 Task: Add a signature Levi Robinson containing Best wishes for a happy National Breast Cancer Awareness Month, Levi Robinson to email address softage.3@softage.net and add a folder Inquiries
Action: Mouse moved to (84, 116)
Screenshot: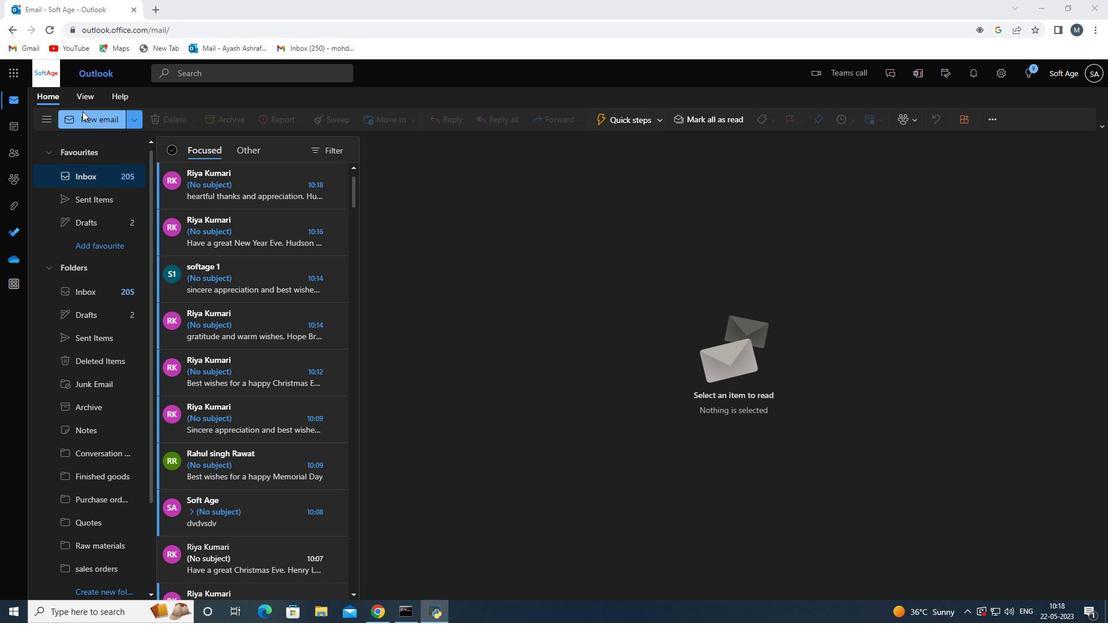 
Action: Mouse pressed left at (84, 116)
Screenshot: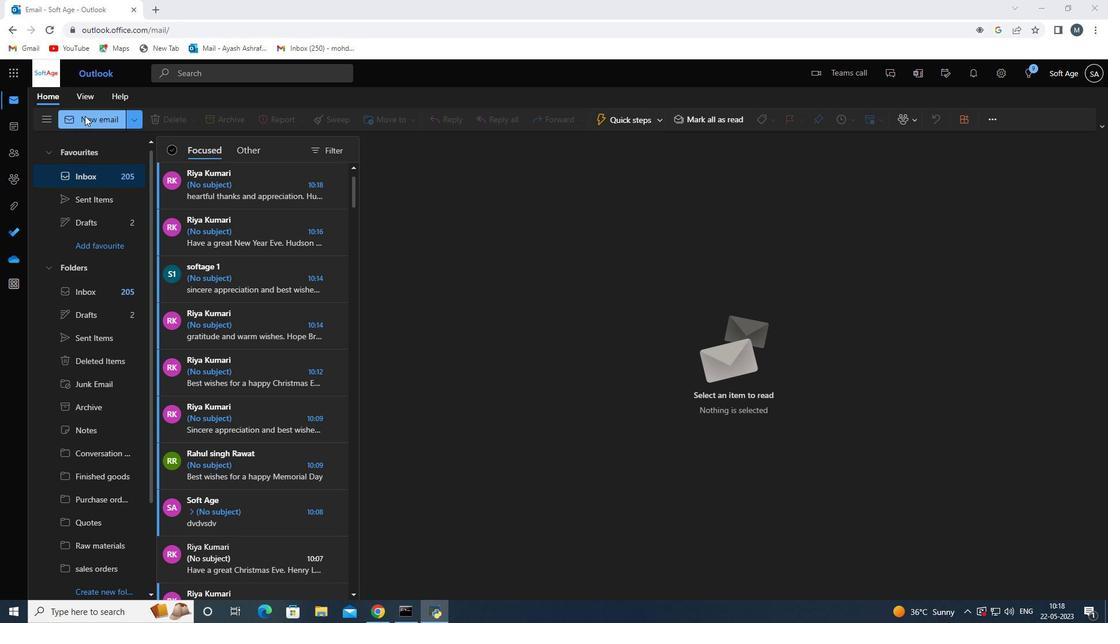 
Action: Mouse moved to (785, 120)
Screenshot: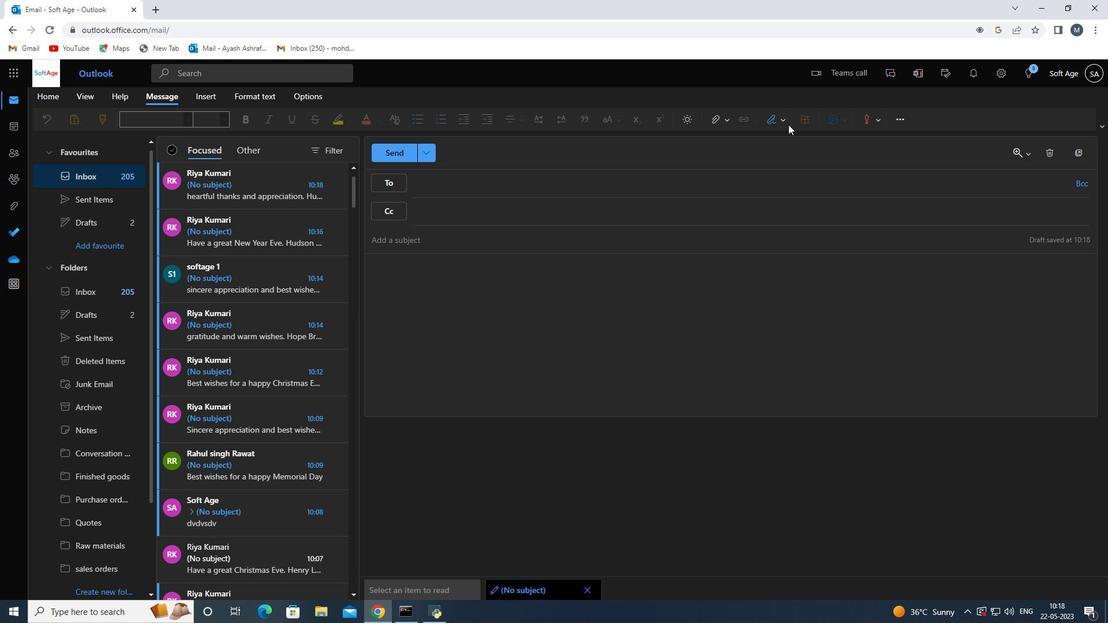 
Action: Mouse pressed left at (785, 120)
Screenshot: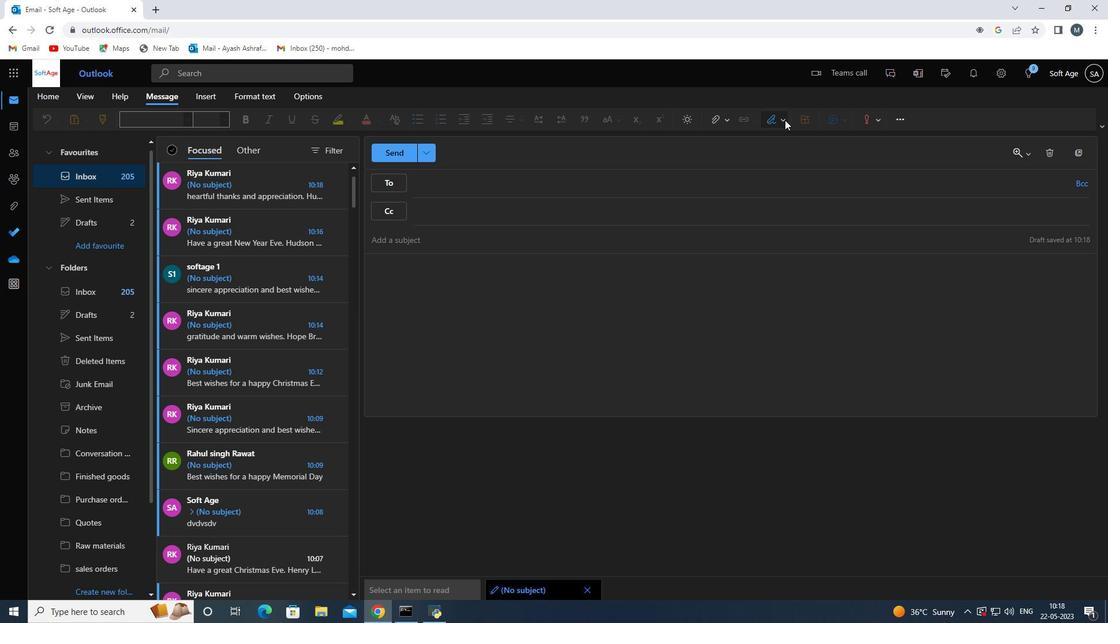 
Action: Mouse moved to (761, 167)
Screenshot: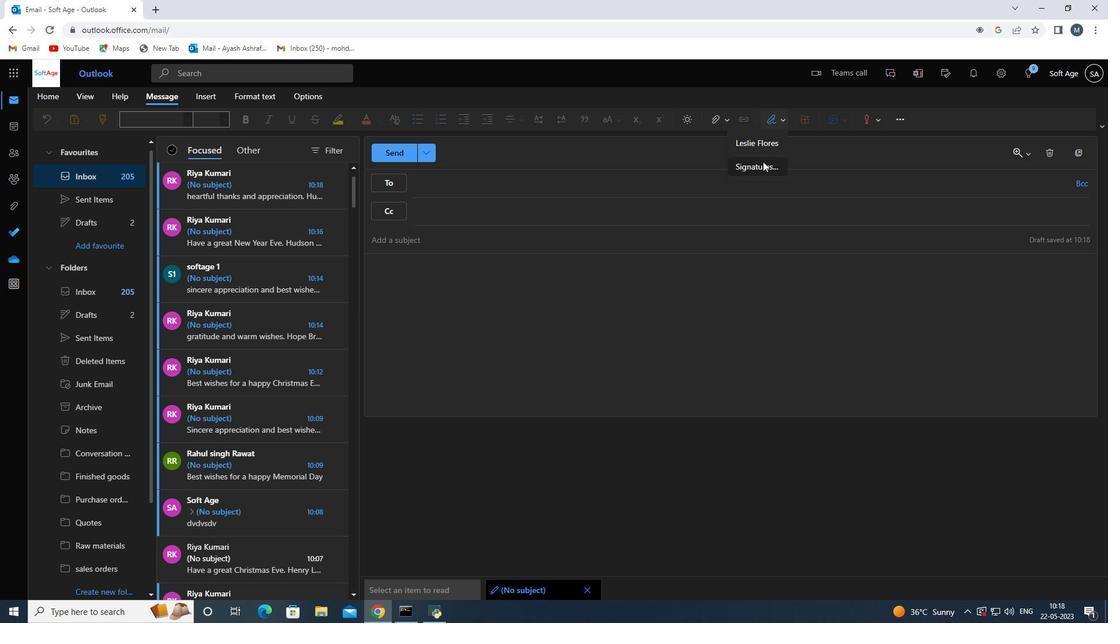 
Action: Mouse pressed left at (761, 167)
Screenshot: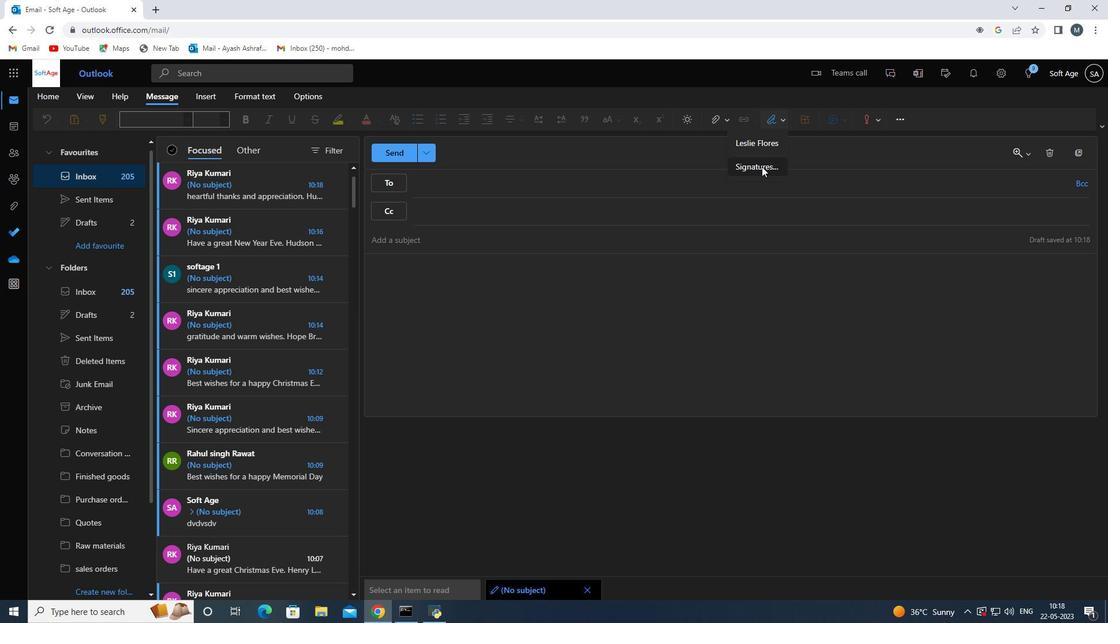 
Action: Mouse moved to (776, 212)
Screenshot: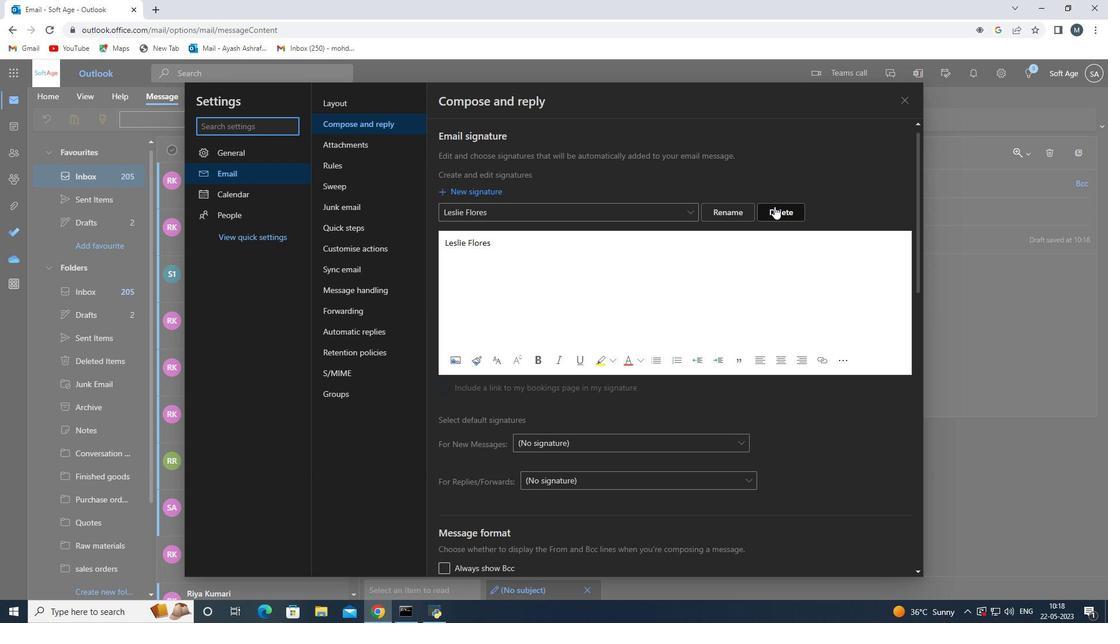 
Action: Mouse pressed left at (776, 212)
Screenshot: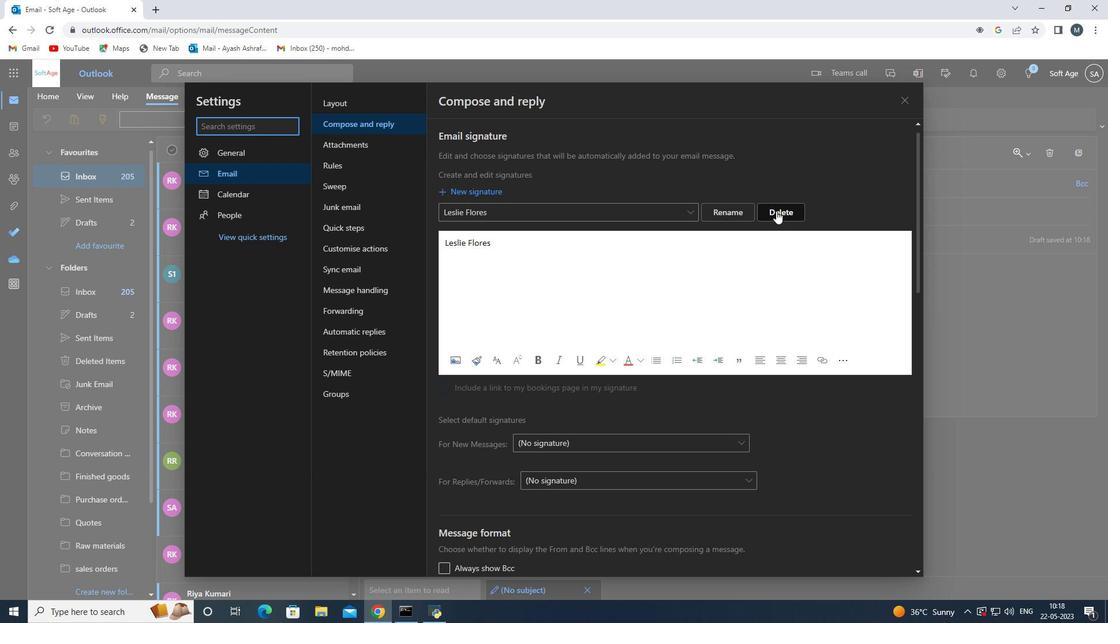 
Action: Mouse moved to (584, 218)
Screenshot: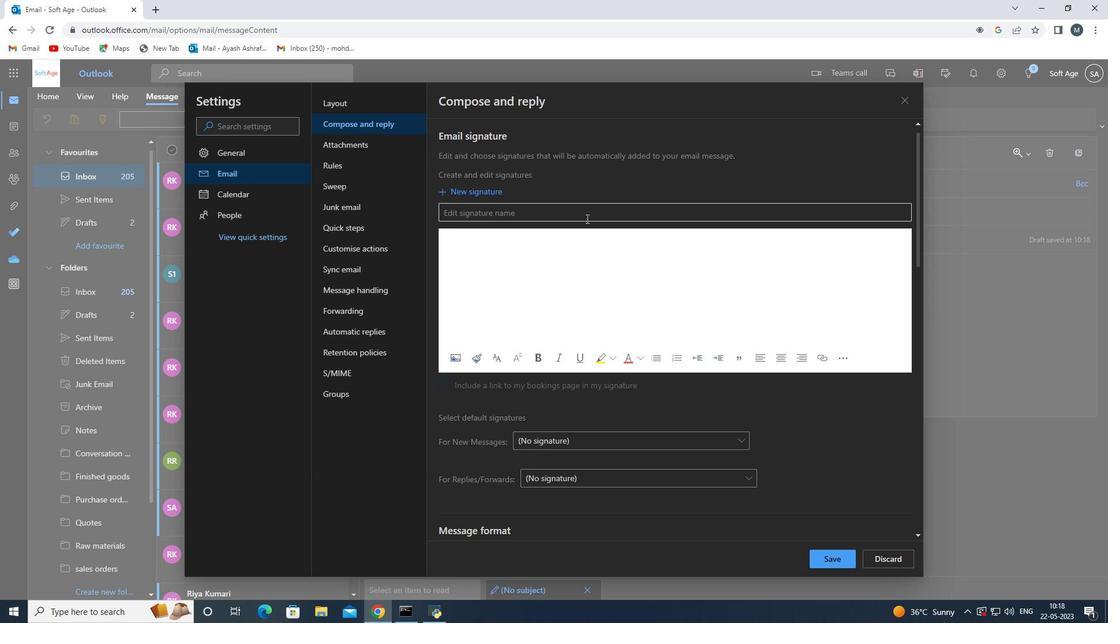 
Action: Mouse pressed left at (584, 218)
Screenshot: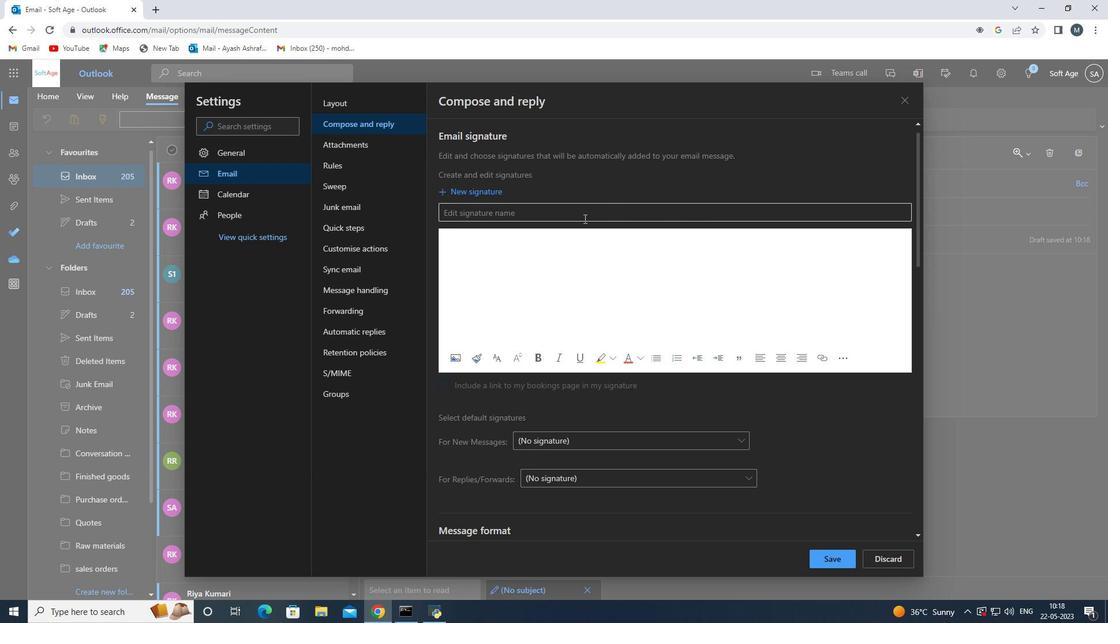 
Action: Mouse moved to (577, 219)
Screenshot: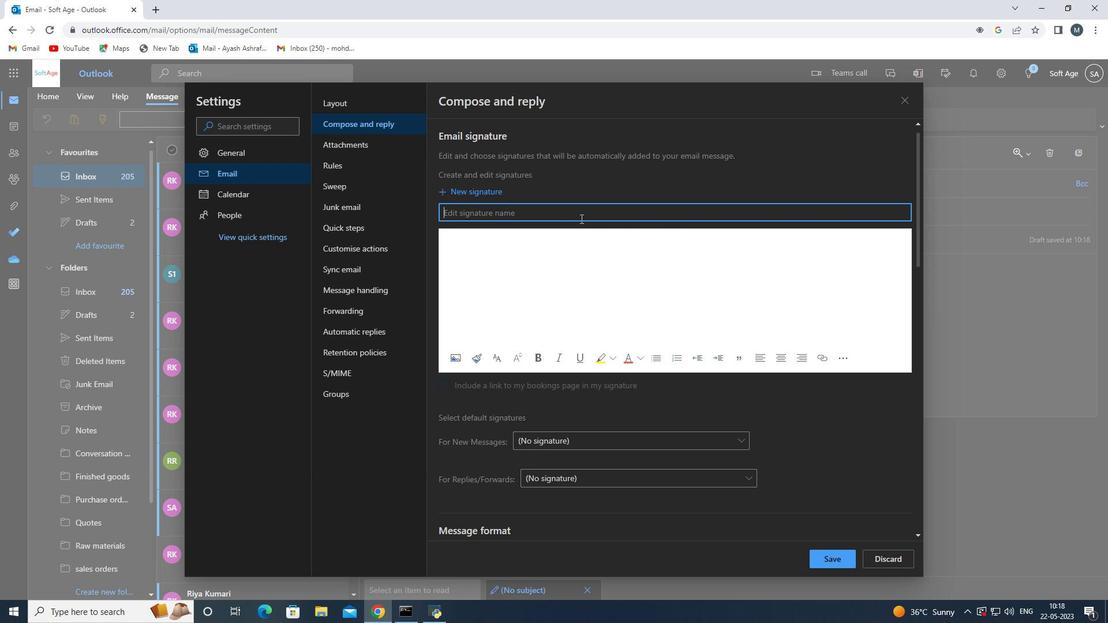 
Action: Key pressed <Key.shift>Levi<Key.space><Key.shift>Robinson<Key.space>
Screenshot: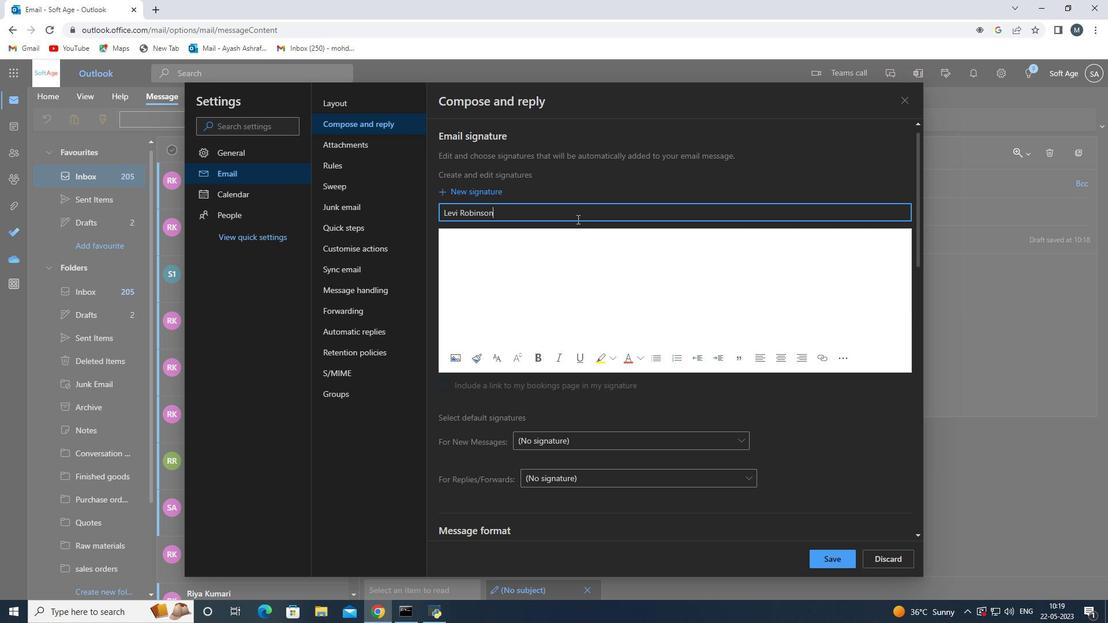
Action: Mouse moved to (512, 254)
Screenshot: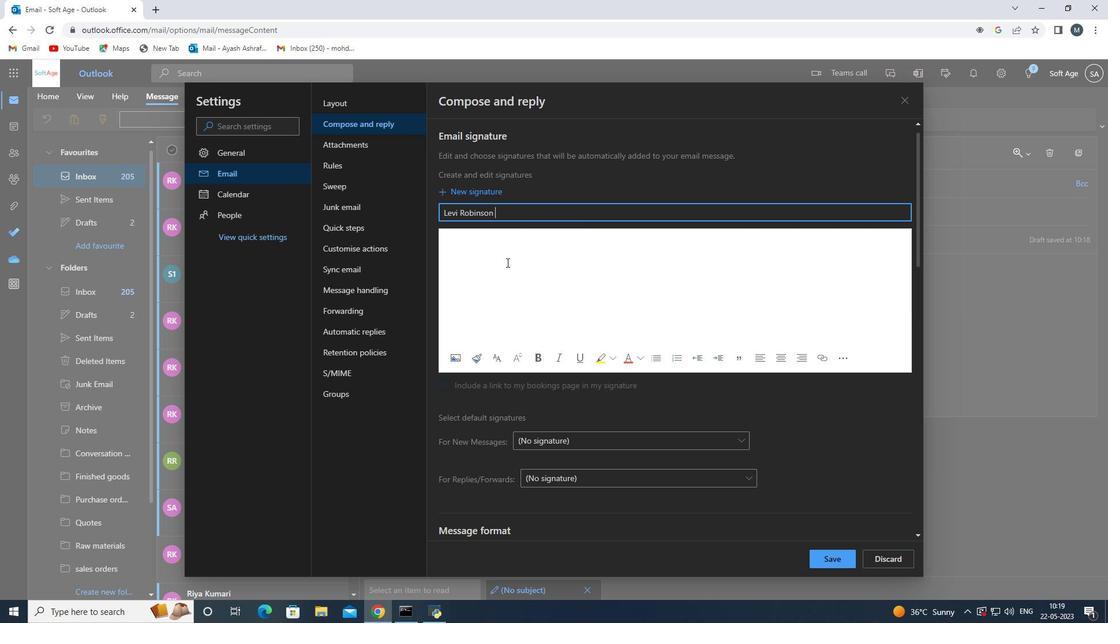 
Action: Mouse pressed left at (512, 254)
Screenshot: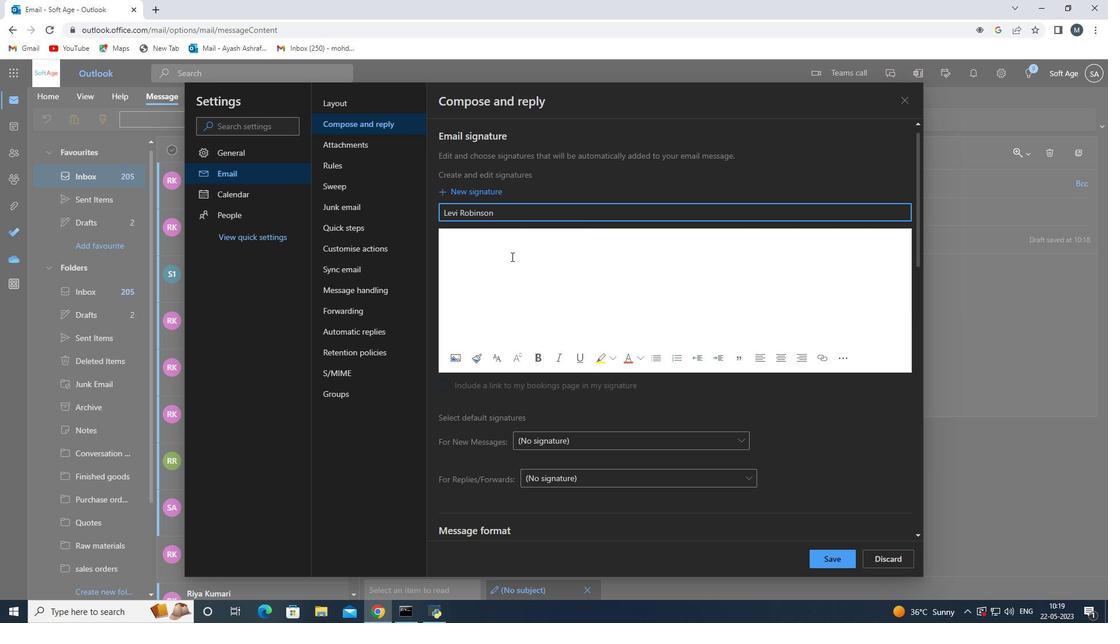 
Action: Key pressed <Key.shift>Levi<Key.space><Key.shift>robinson<Key.space>
Screenshot: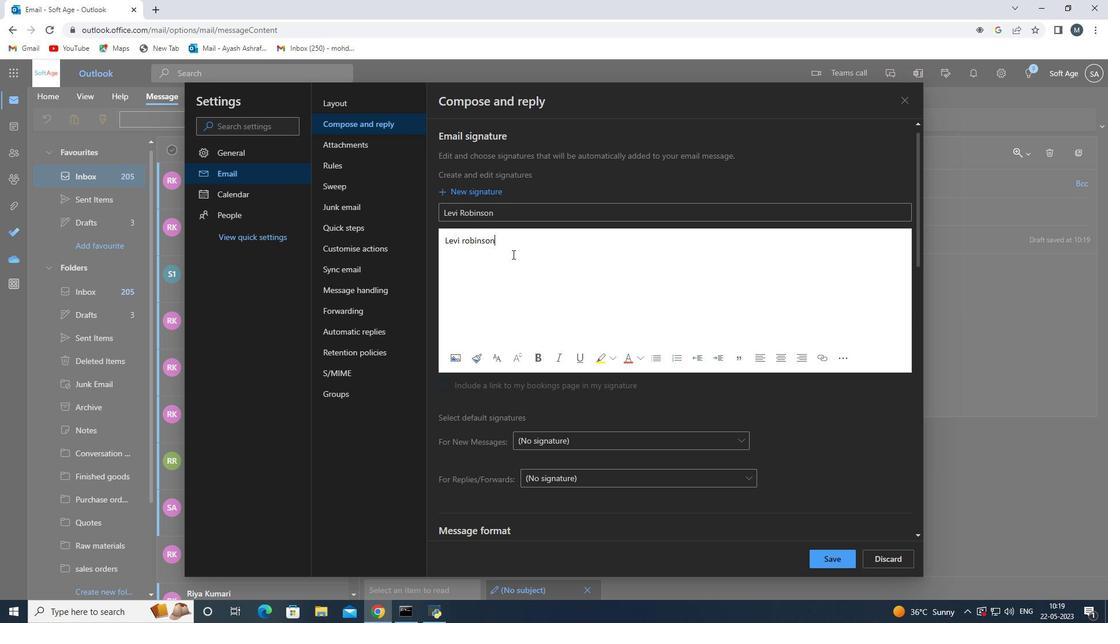 
Action: Mouse moved to (464, 243)
Screenshot: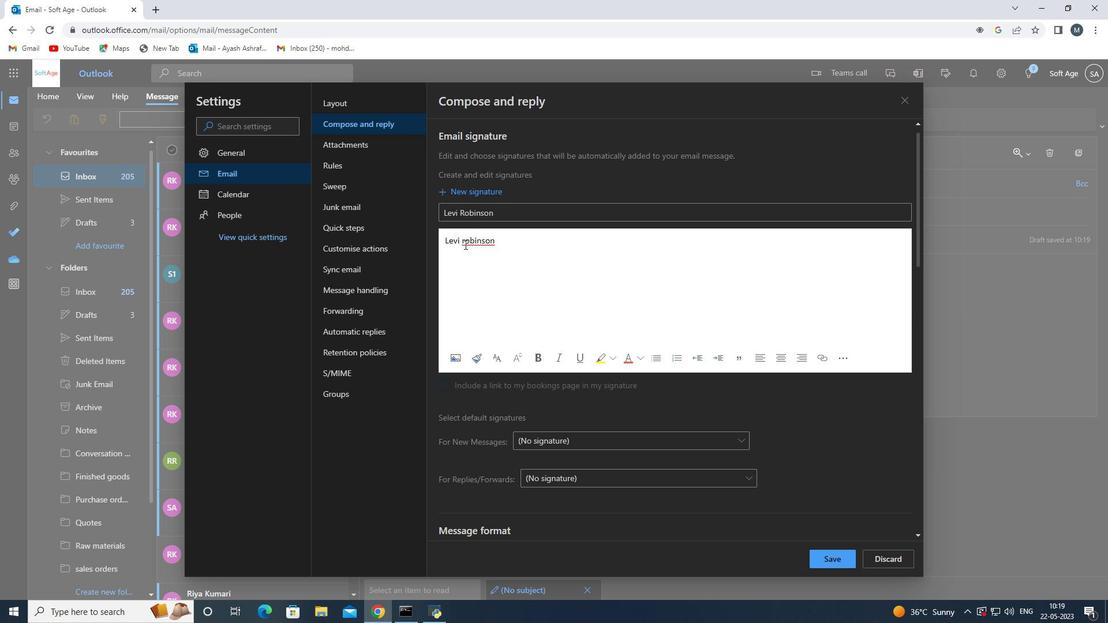 
Action: Mouse pressed left at (464, 243)
Screenshot: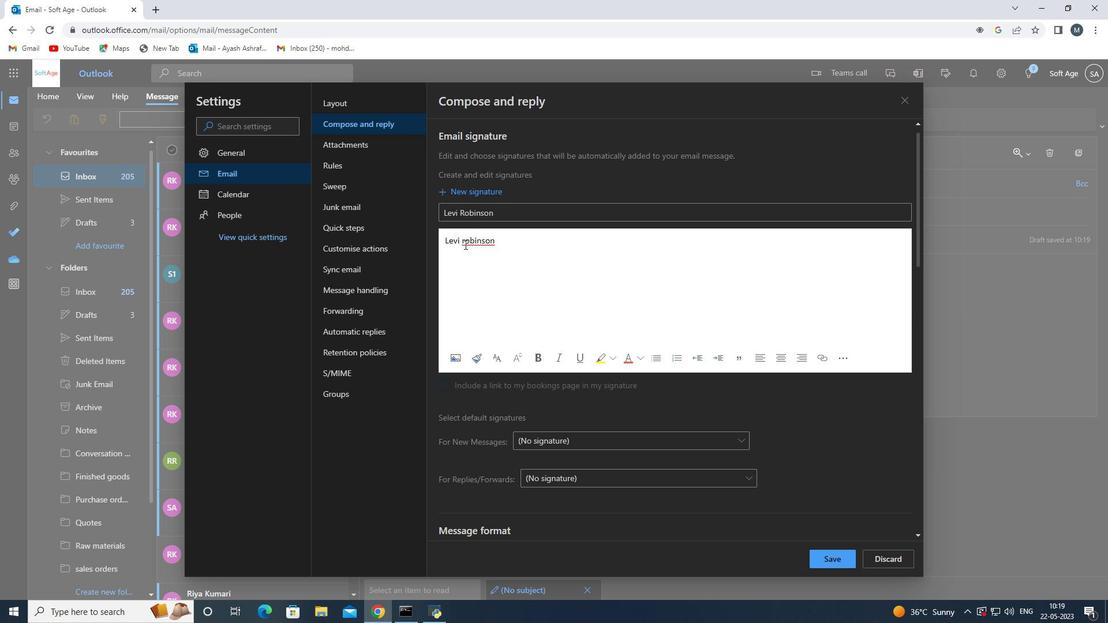 
Action: Mouse moved to (467, 243)
Screenshot: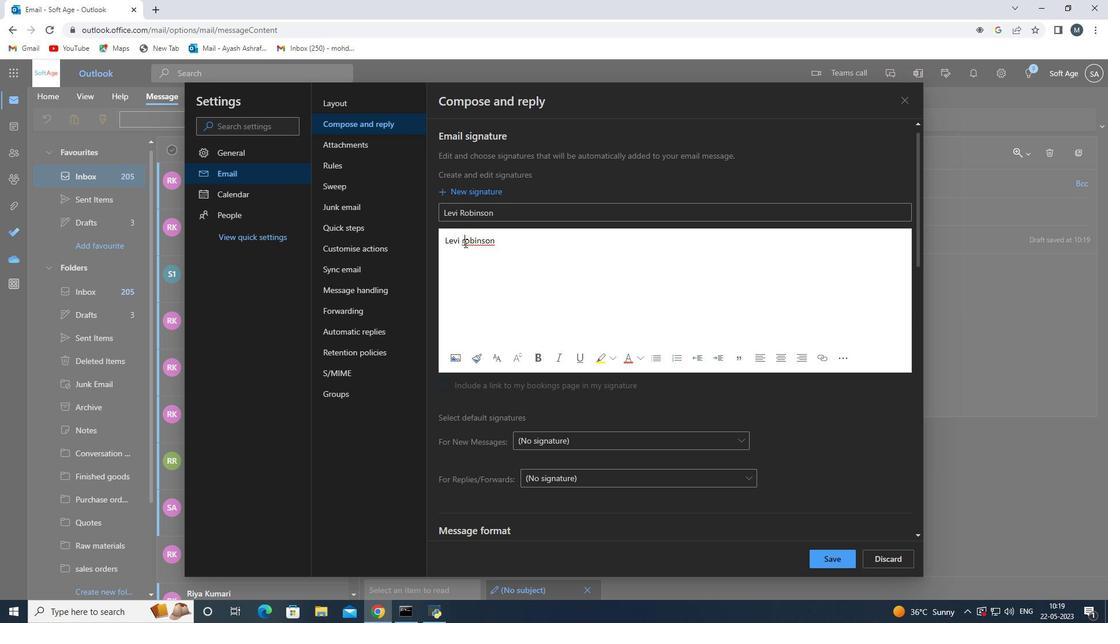 
Action: Key pressed <Key.backspace><Key.shift>R
Screenshot: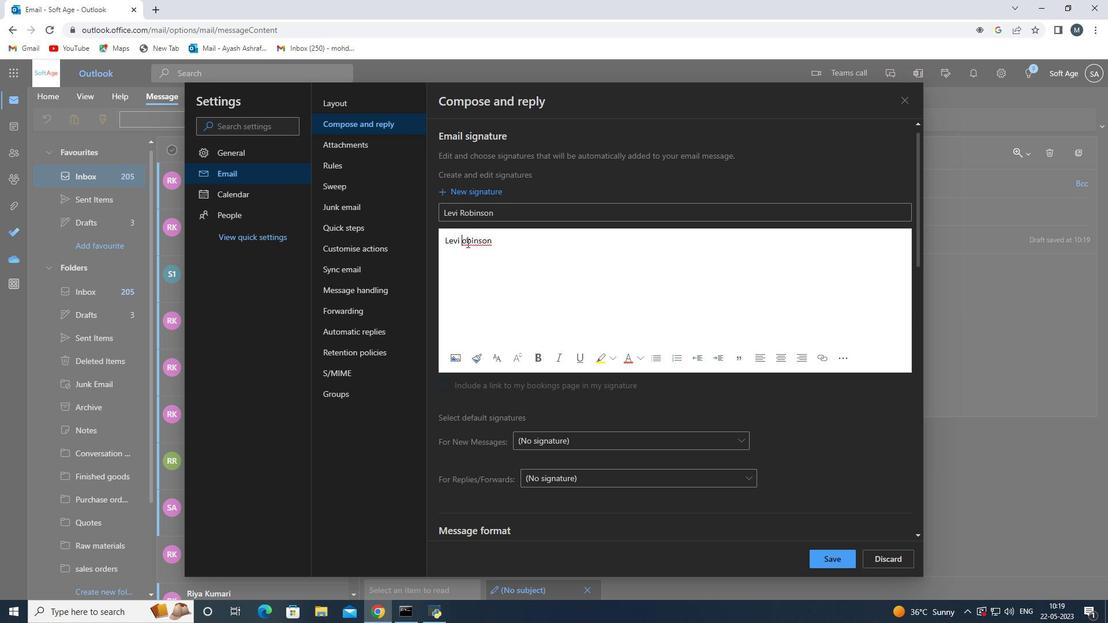 
Action: Mouse moved to (555, 284)
Screenshot: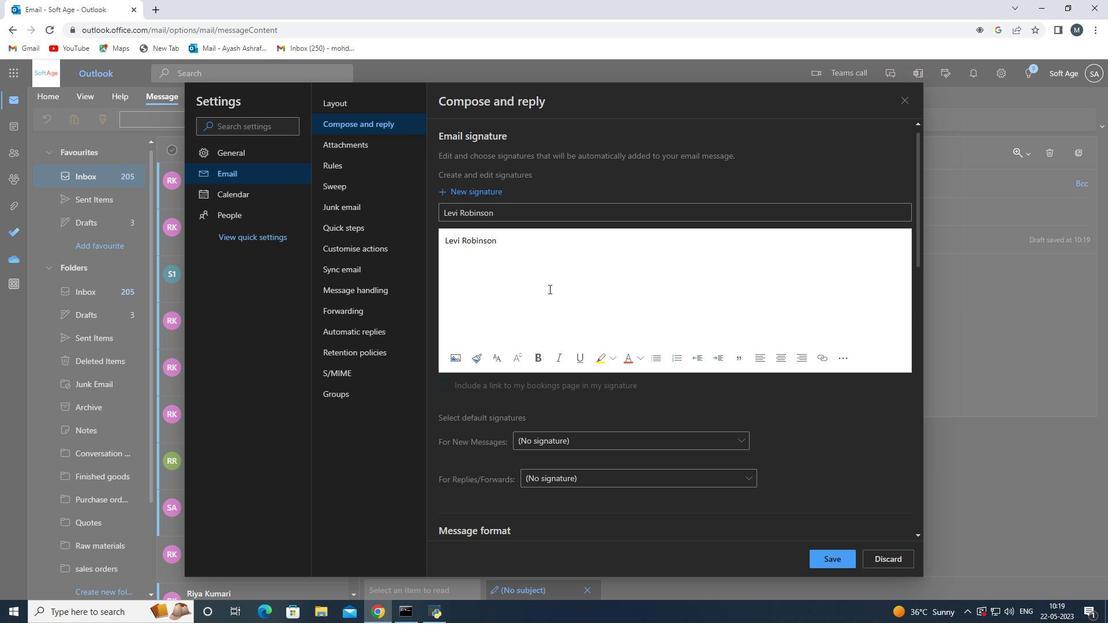 
Action: Mouse scrolled (555, 284) with delta (0, 0)
Screenshot: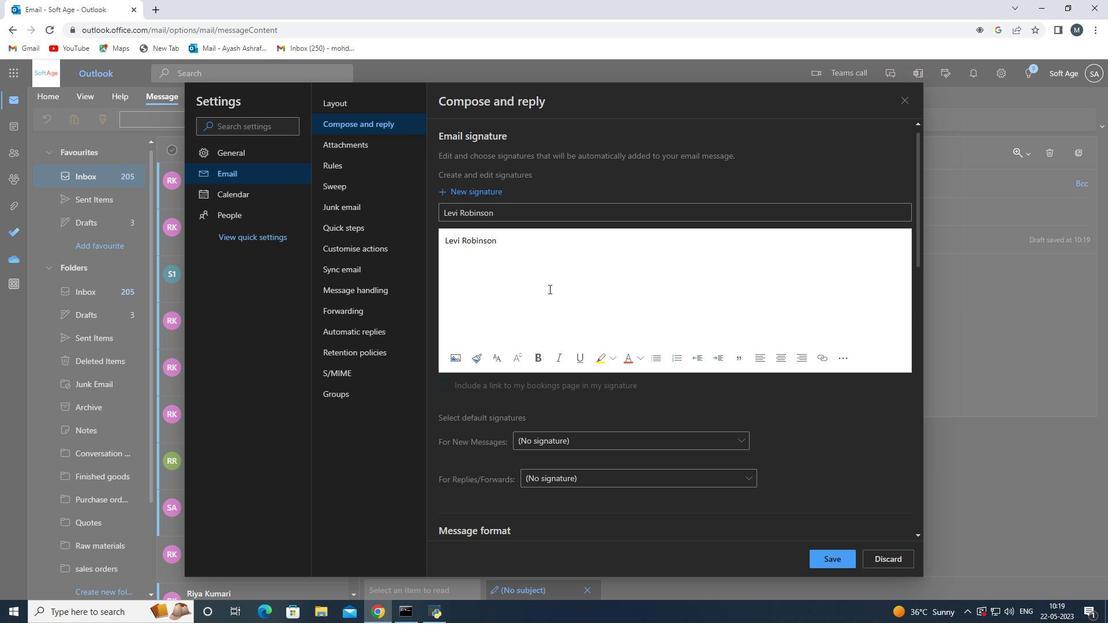 
Action: Mouse scrolled (555, 285) with delta (0, 0)
Screenshot: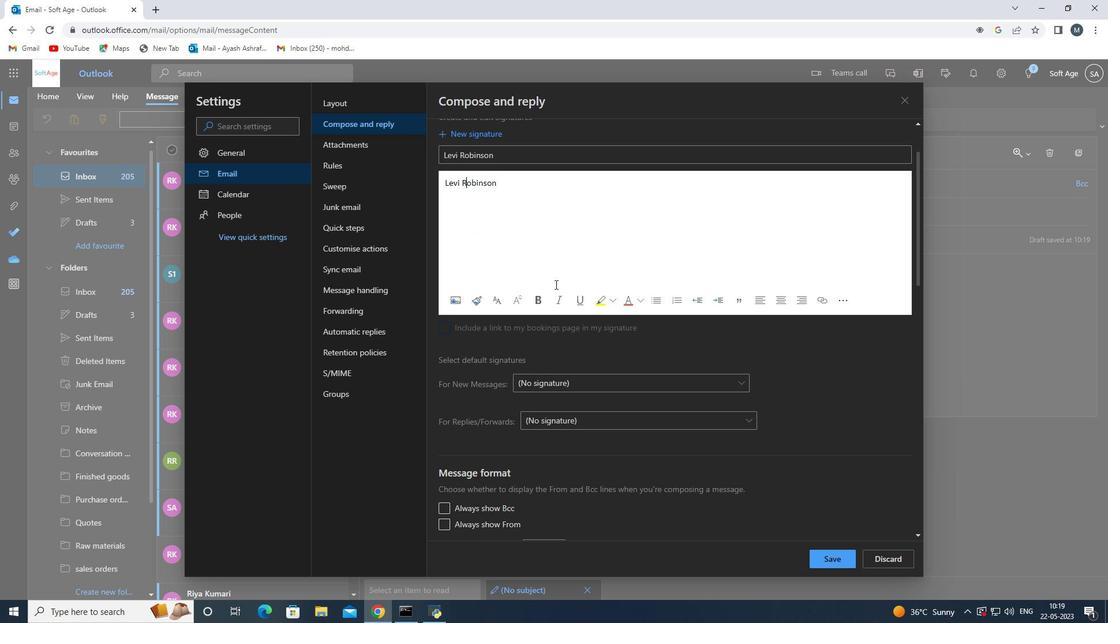 
Action: Mouse scrolled (555, 285) with delta (0, 0)
Screenshot: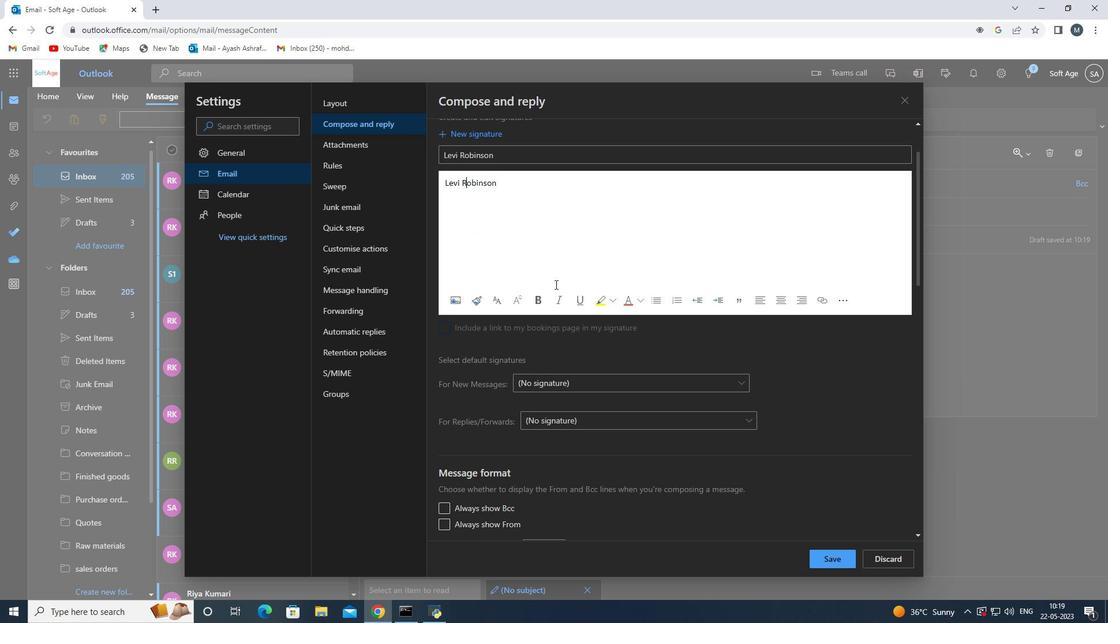 
Action: Mouse moved to (843, 563)
Screenshot: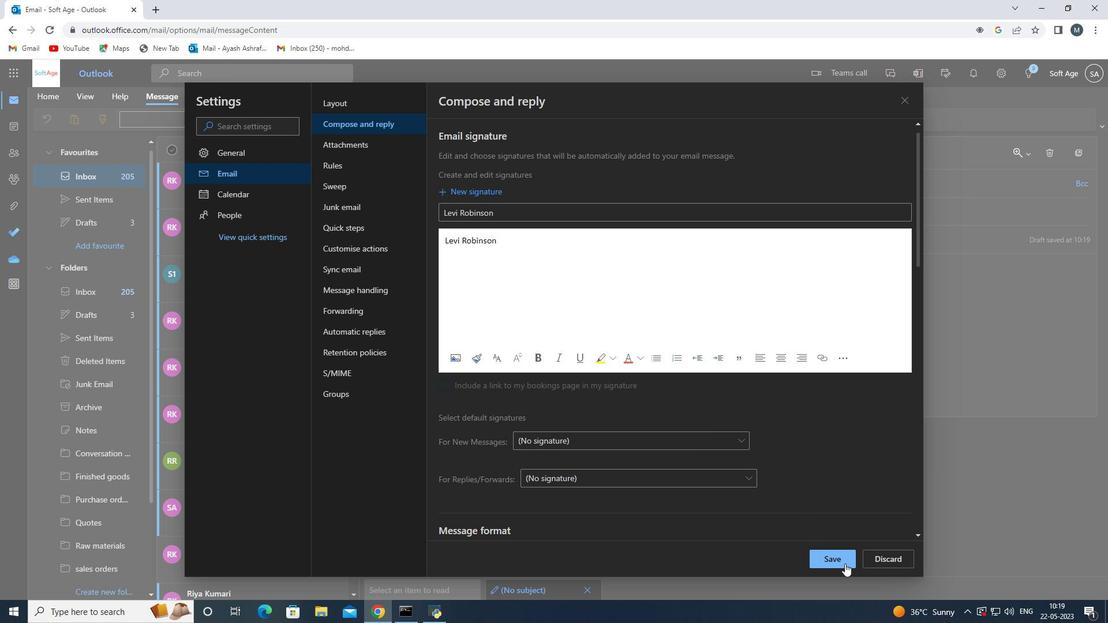 
Action: Mouse pressed left at (843, 563)
Screenshot: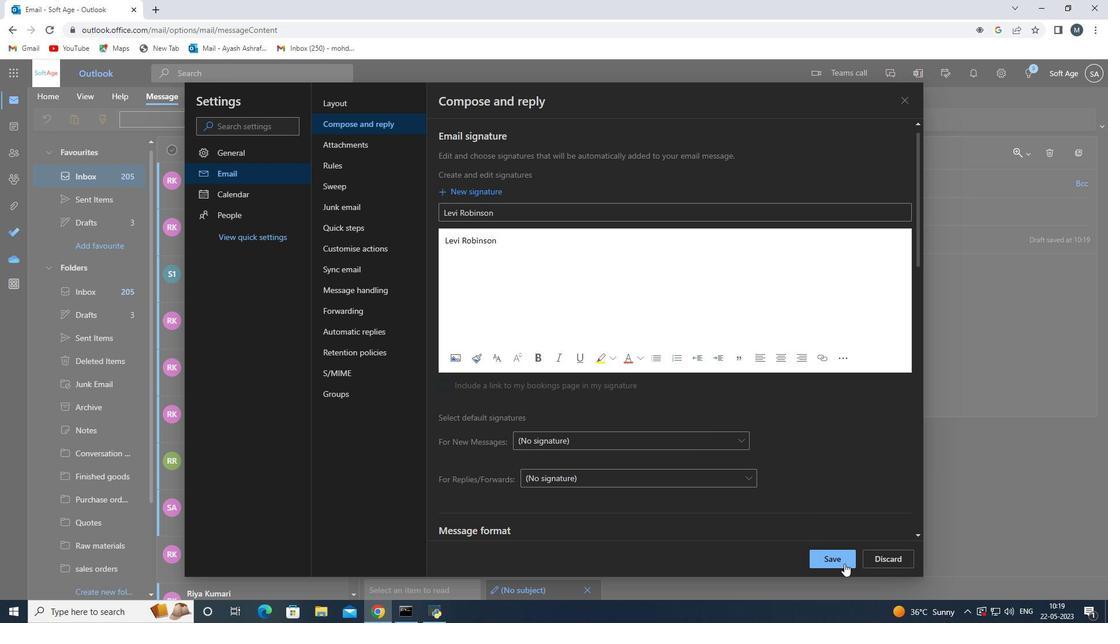 
Action: Mouse moved to (898, 99)
Screenshot: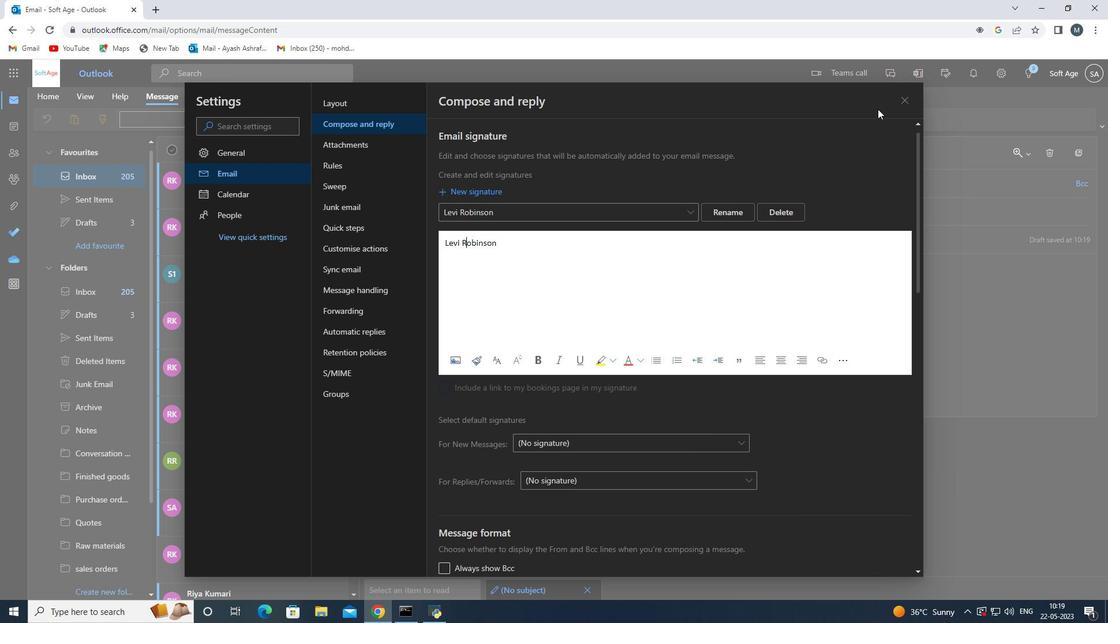
Action: Mouse pressed left at (898, 99)
Screenshot: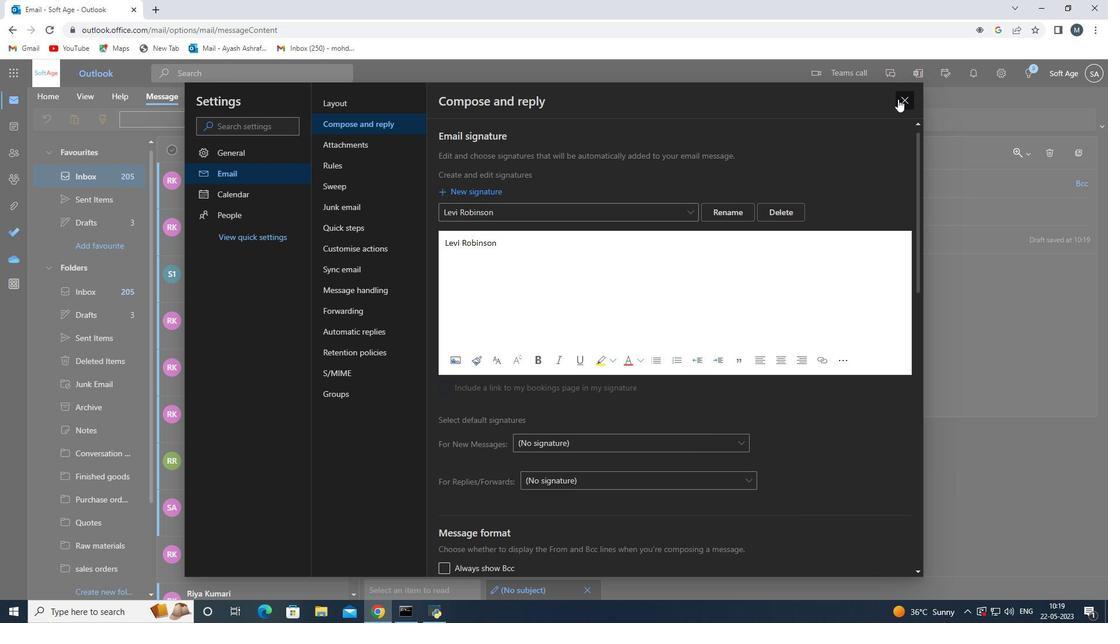 
Action: Mouse moved to (445, 289)
Screenshot: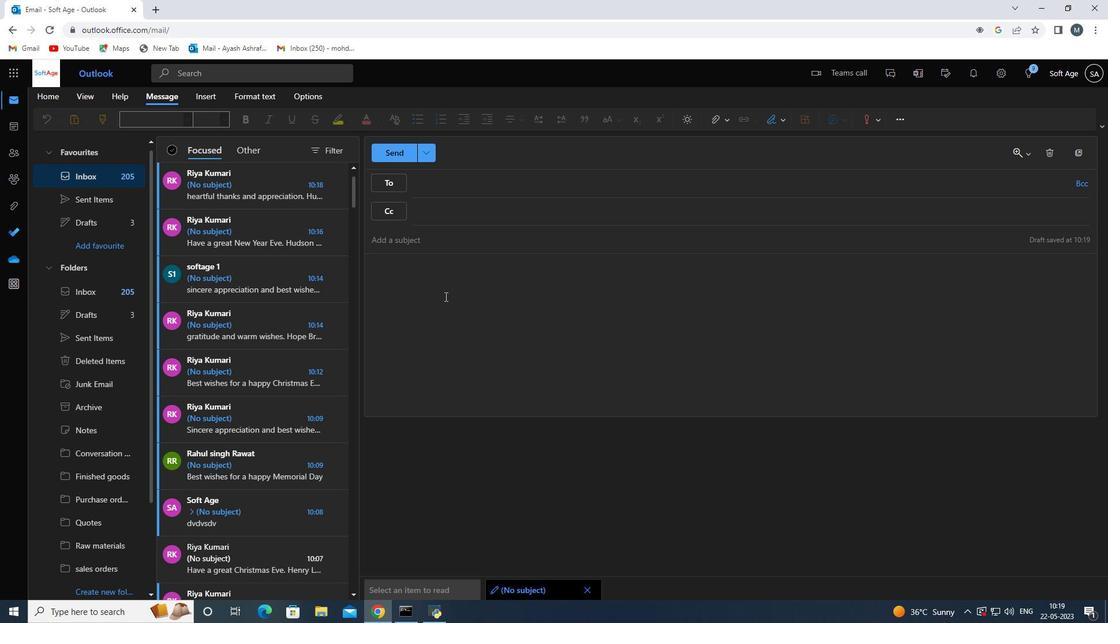 
Action: Mouse pressed left at (445, 289)
Screenshot: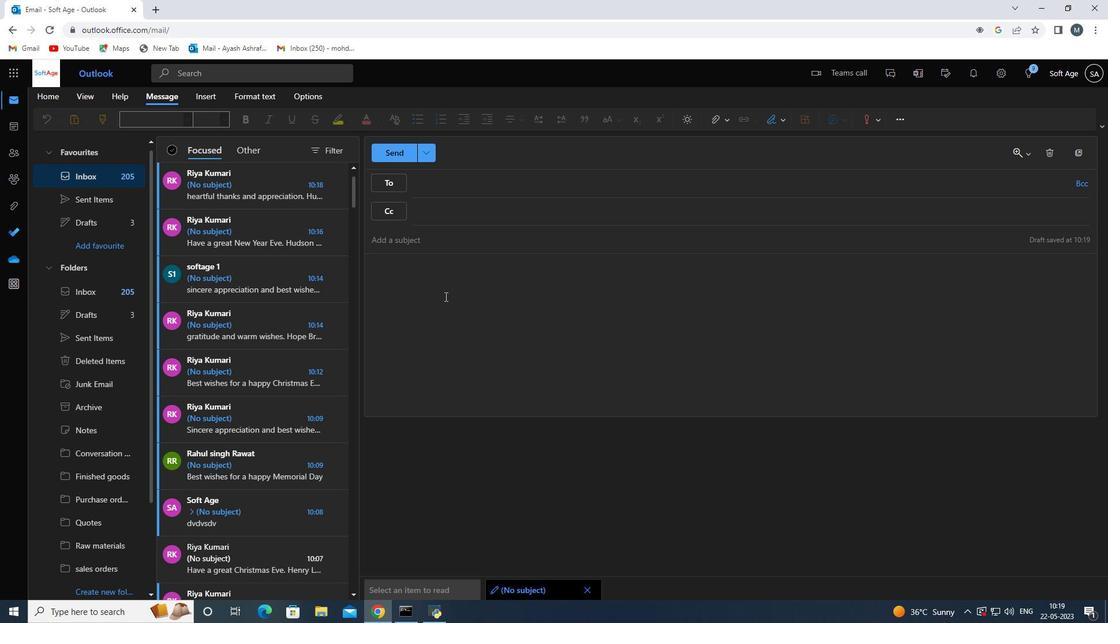 
Action: Key pressed <Key.shift><Key.shift>Best<Key.space>wishes<Key.space>for<Key.space>a<Key.space>happy<Key.space>national<Key.space>breasy<Key.backspace>t<Key.space>cancer<Key.space>awareness<Key.space>month<Key.space>
Screenshot: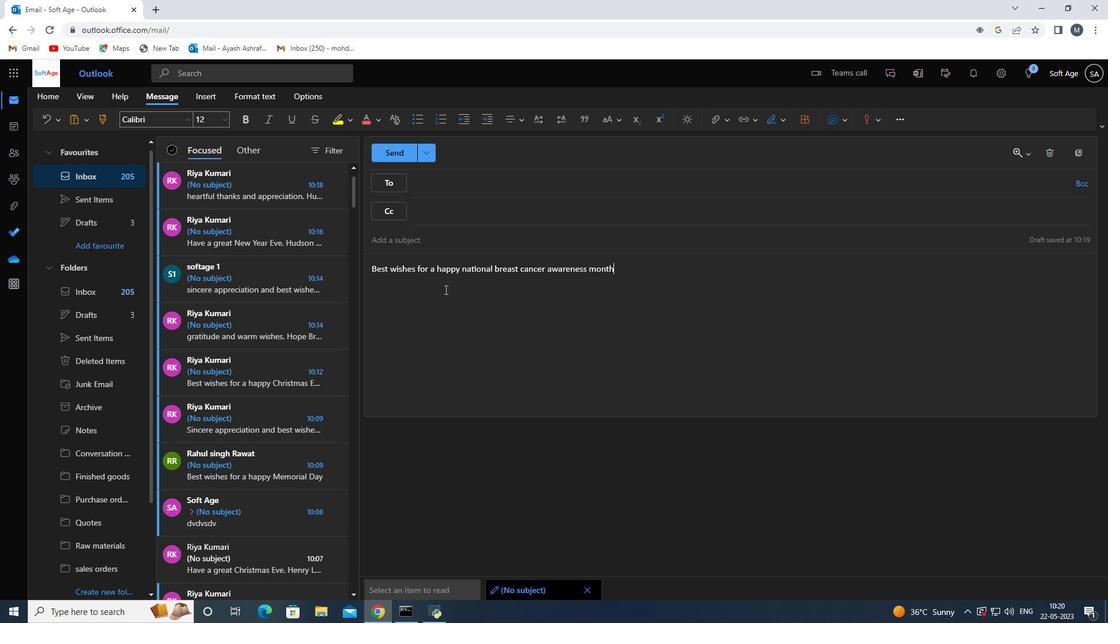 
Action: Mouse moved to (603, 298)
Screenshot: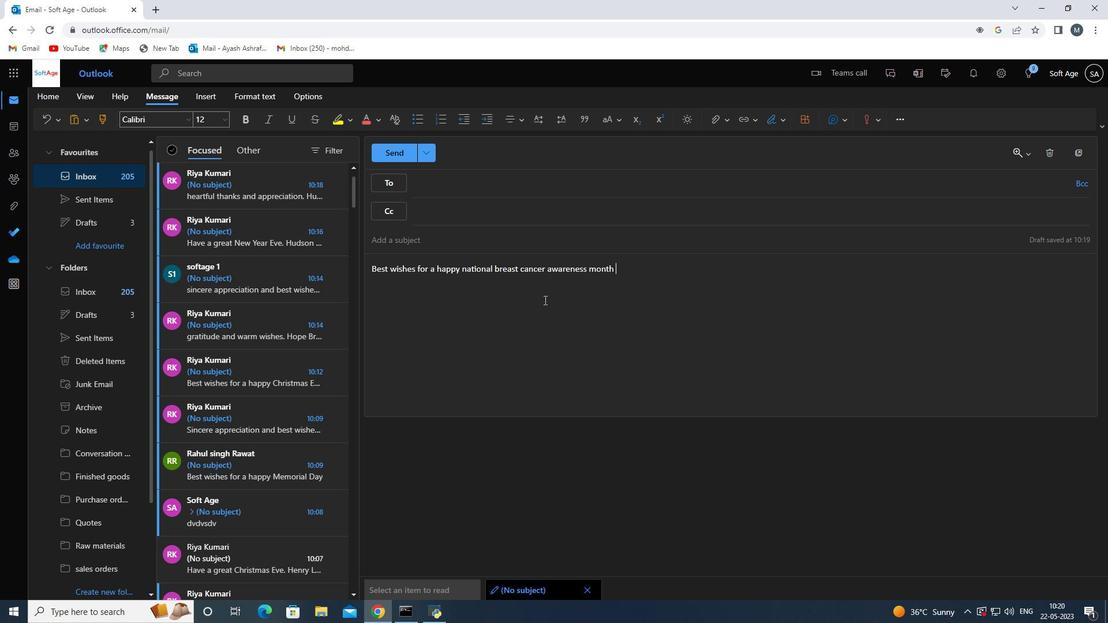 
Action: Key pressed <Key.enter>
Screenshot: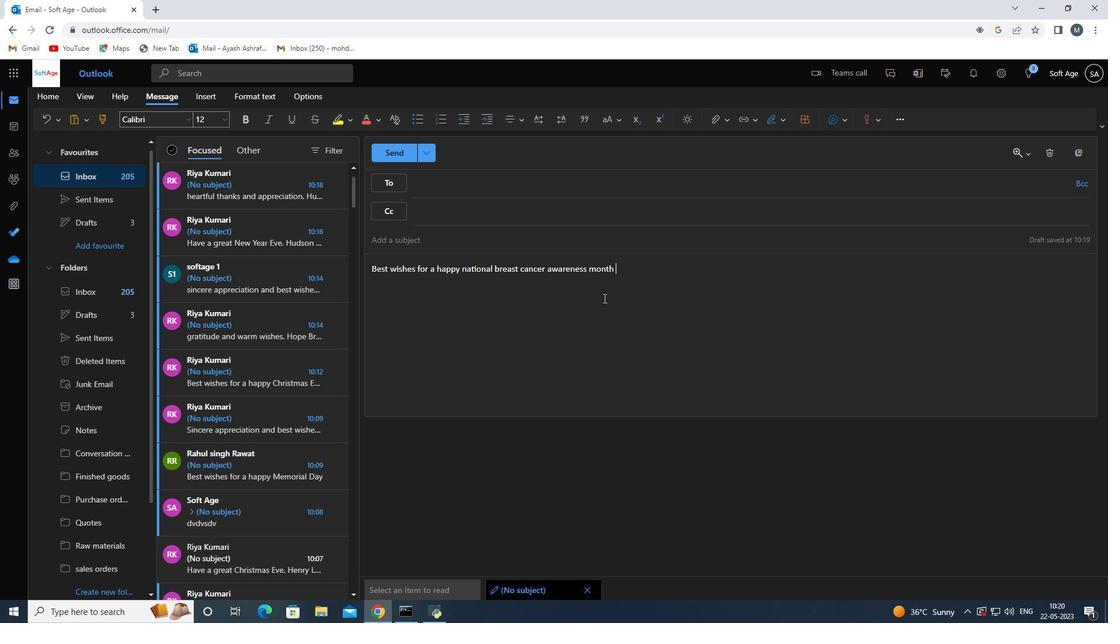 
Action: Mouse moved to (778, 120)
Screenshot: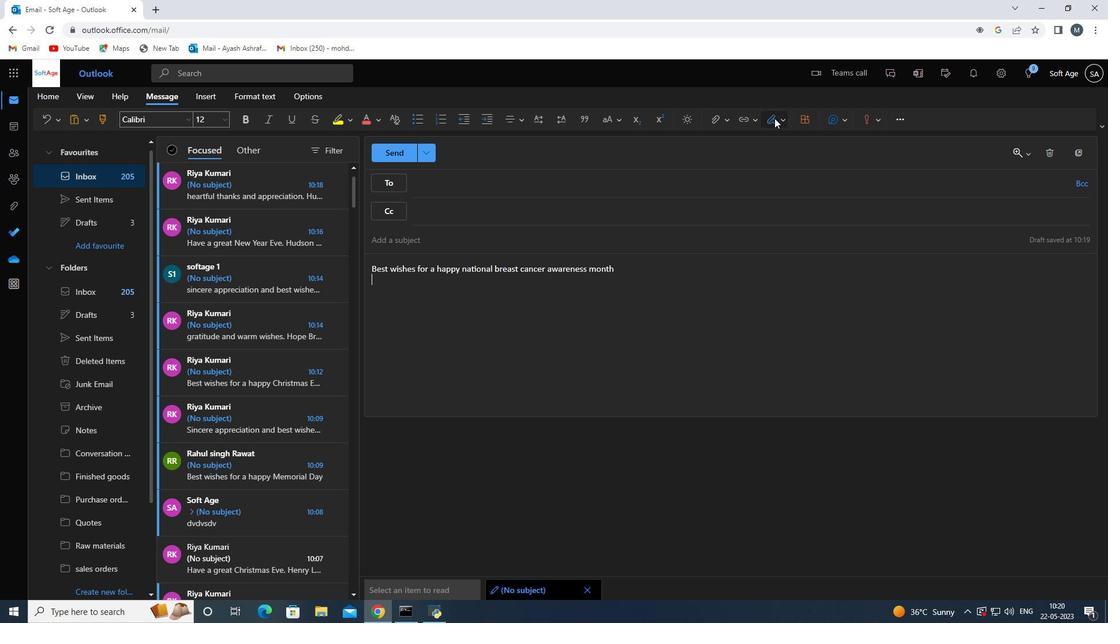 
Action: Mouse pressed left at (778, 120)
Screenshot: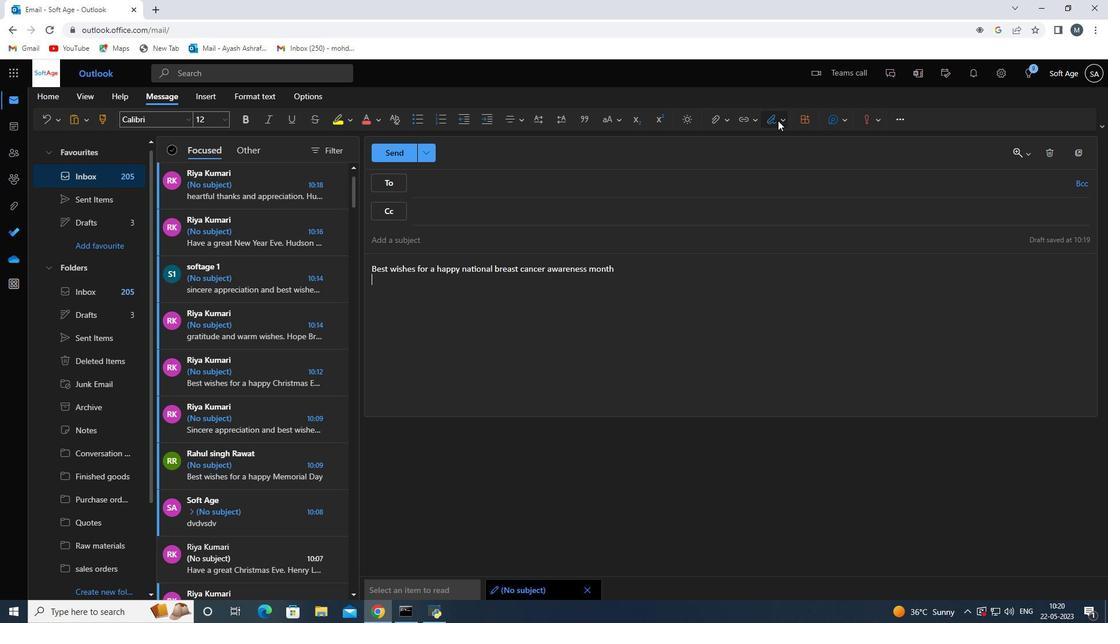 
Action: Mouse moved to (745, 147)
Screenshot: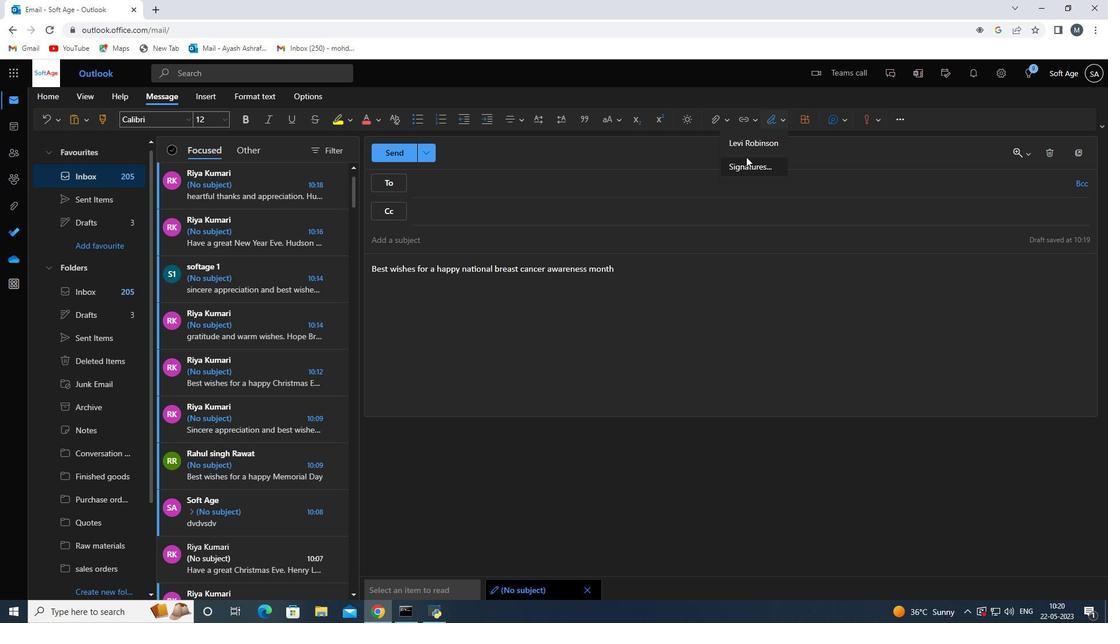 
Action: Mouse pressed left at (745, 147)
Screenshot: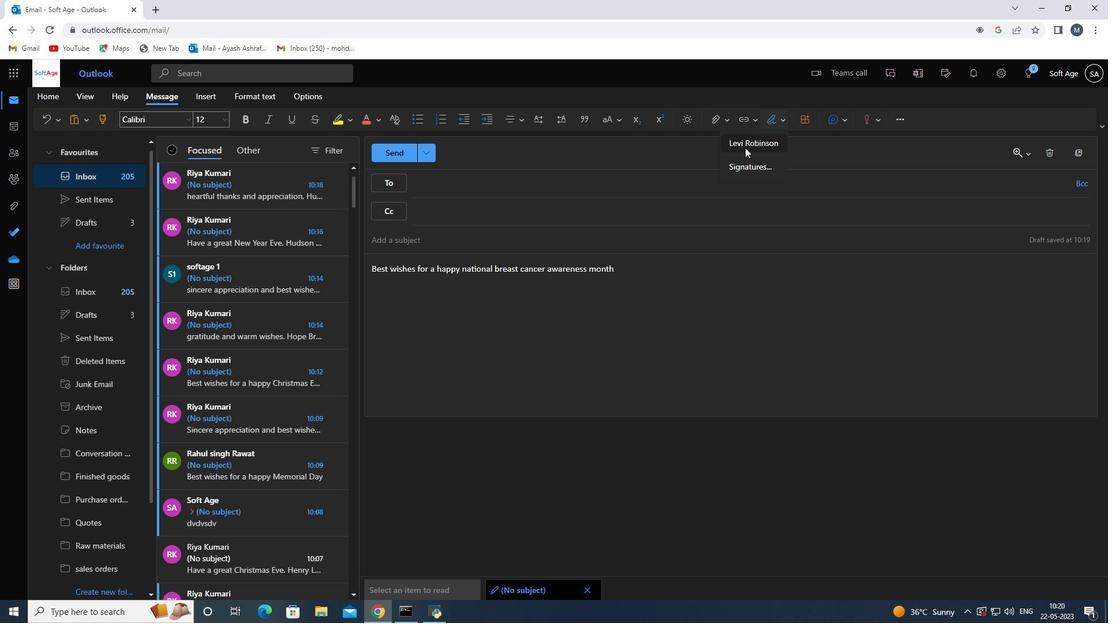 
Action: Mouse moved to (476, 183)
Screenshot: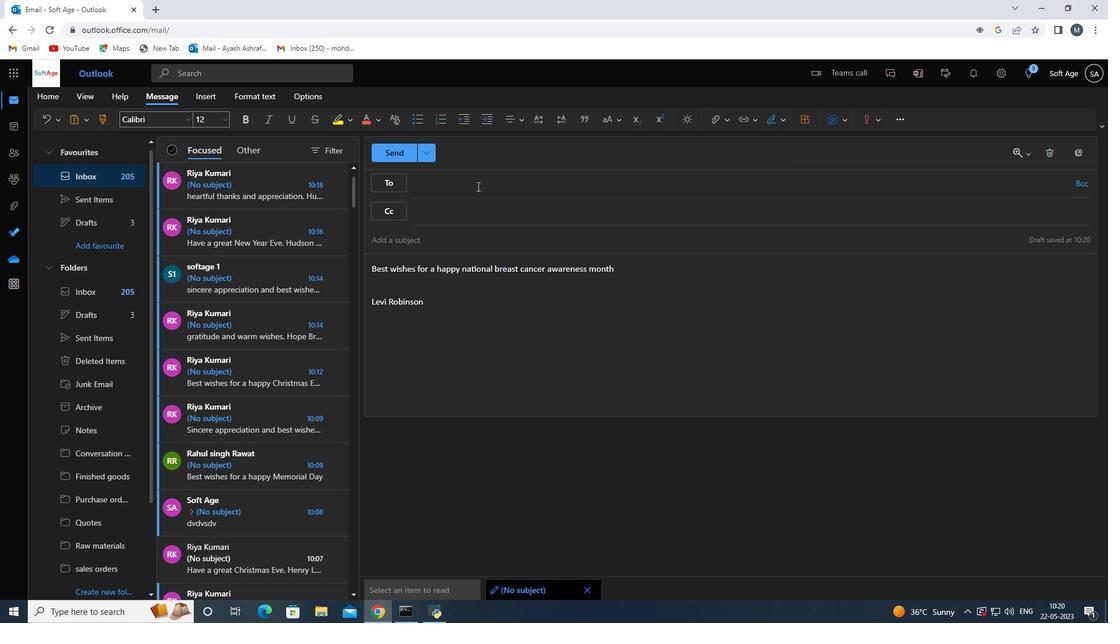 
Action: Mouse pressed left at (476, 183)
Screenshot: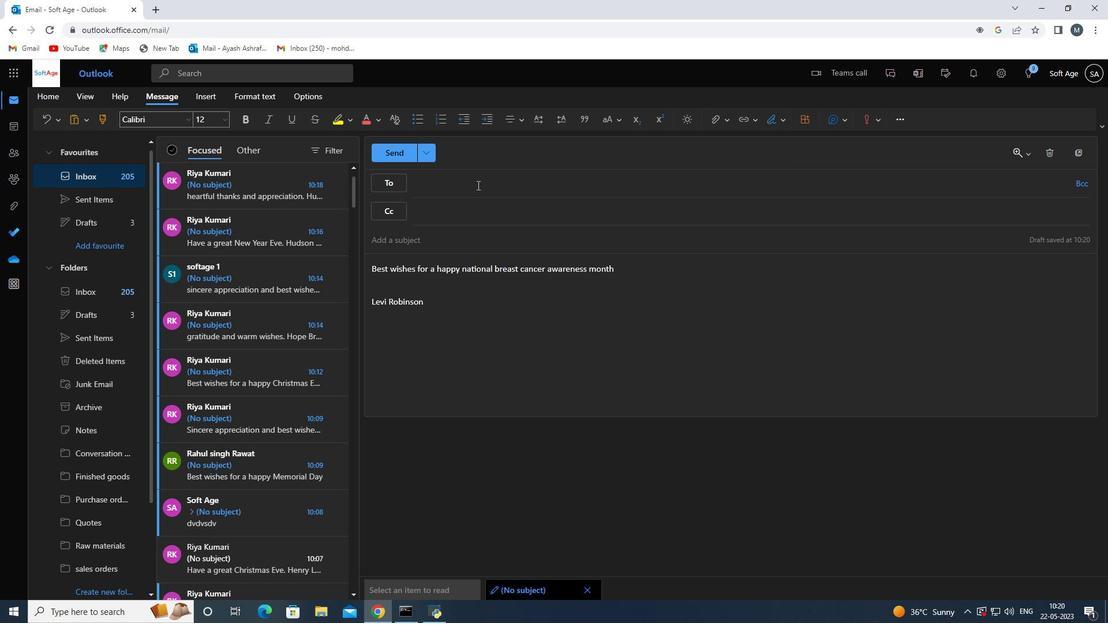 
Action: Mouse moved to (476, 182)
Screenshot: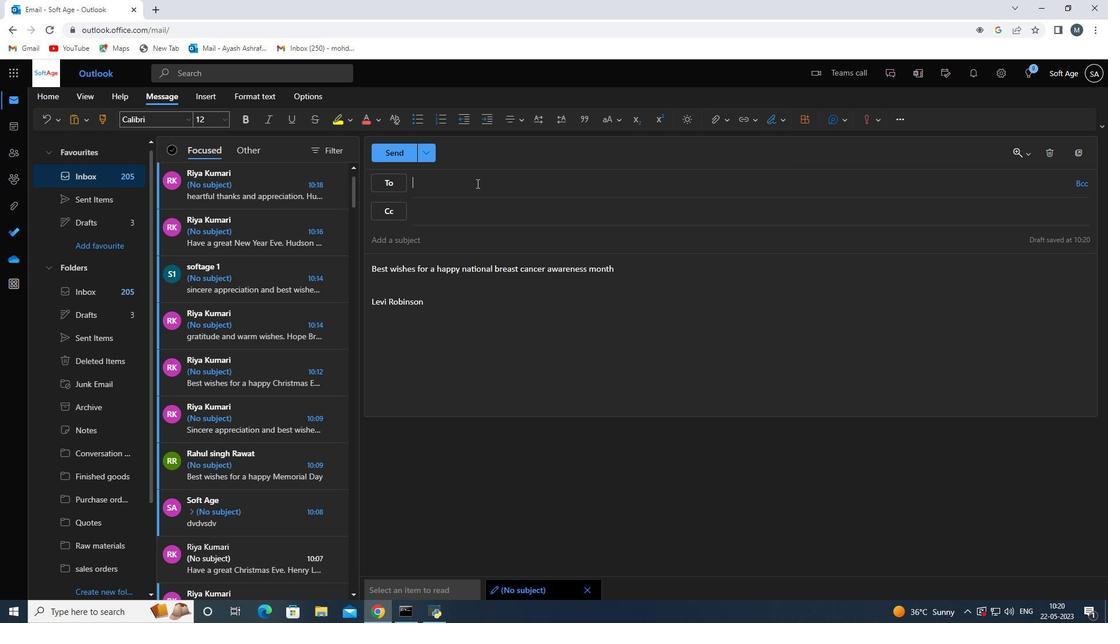 
Action: Key pressed softag.3<Key.shift><Key.shift><Key.shift><Key.shift><Key.shift><Key.shift><Key.shift><Key.shift><Key.shift><Key.shift>@softg<Key.backspace>age
Screenshot: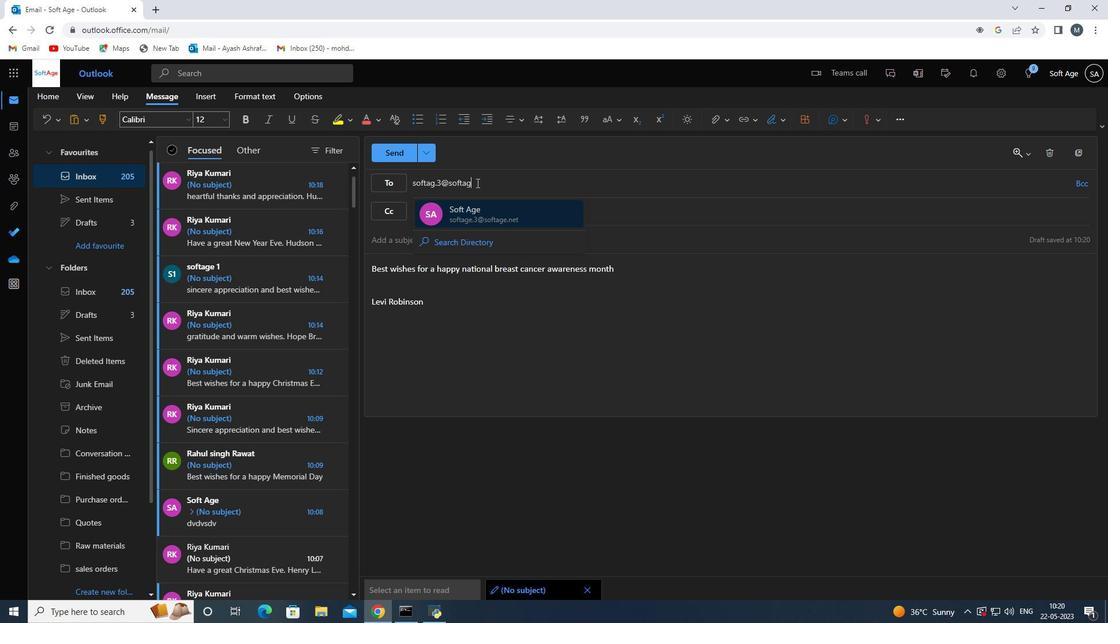 
Action: Mouse moved to (469, 211)
Screenshot: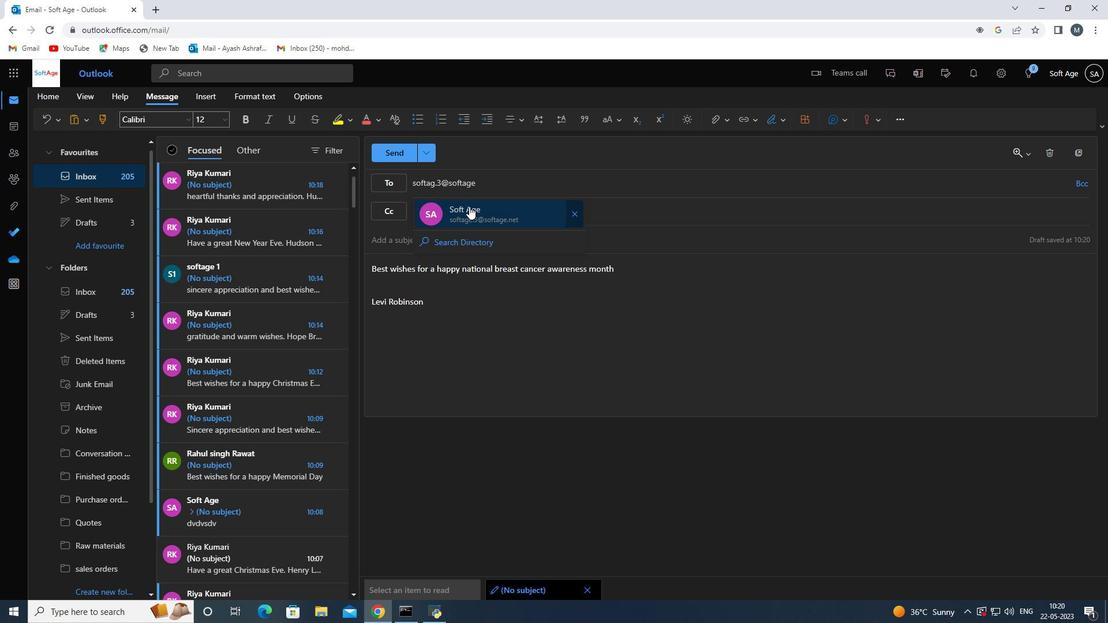 
Action: Mouse pressed left at (469, 211)
Screenshot: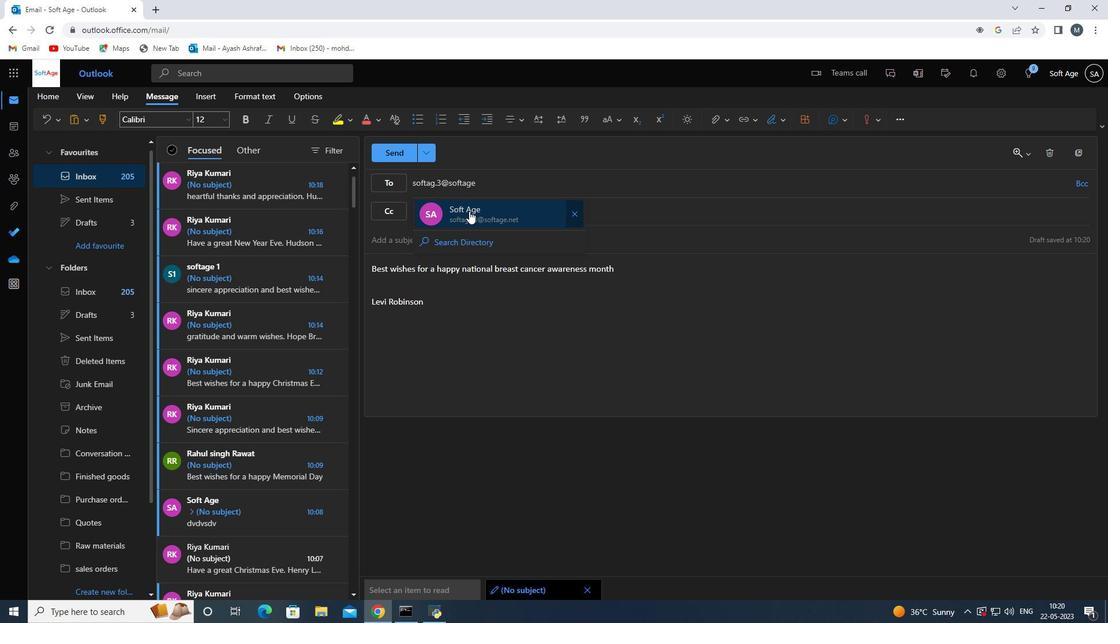 
Action: Mouse moved to (124, 482)
Screenshot: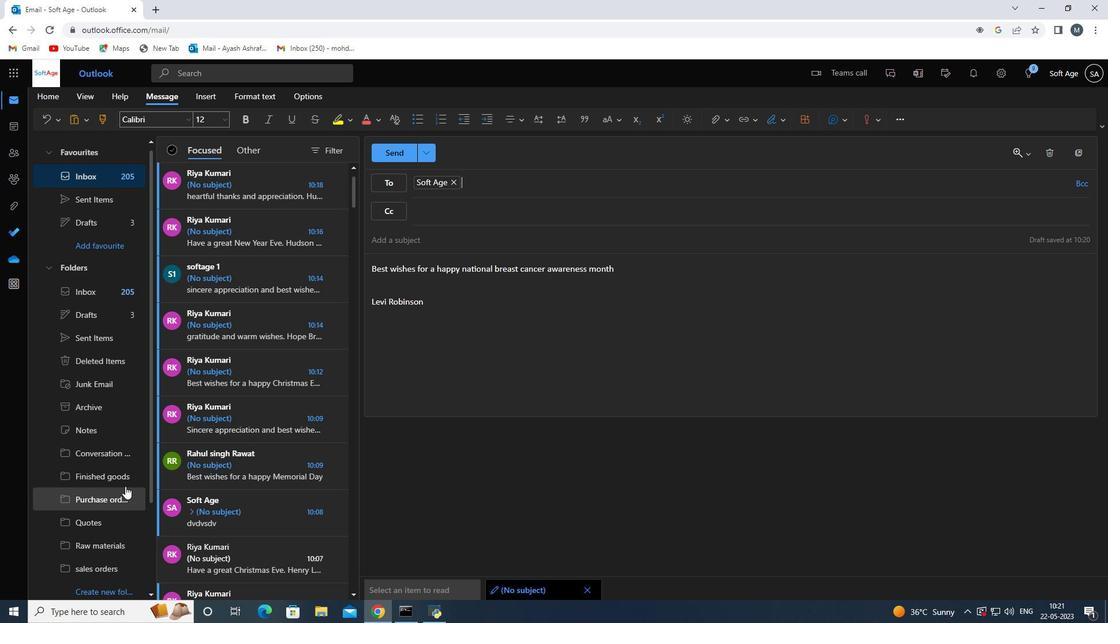 
Action: Mouse scrolled (124, 481) with delta (0, 0)
Screenshot: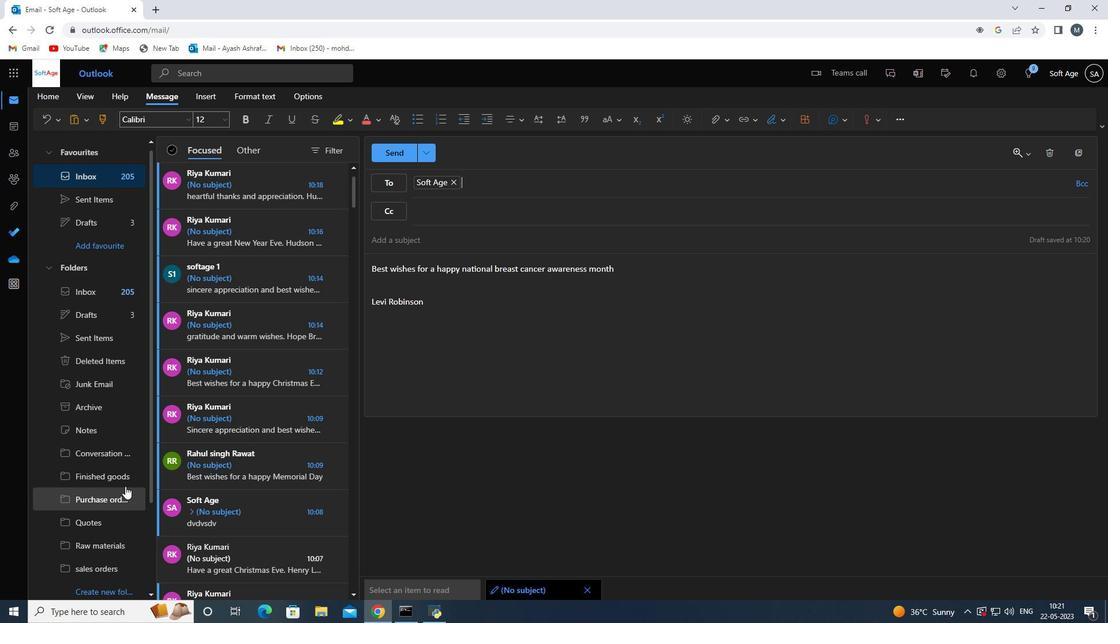 
Action: Mouse scrolled (124, 481) with delta (0, 0)
Screenshot: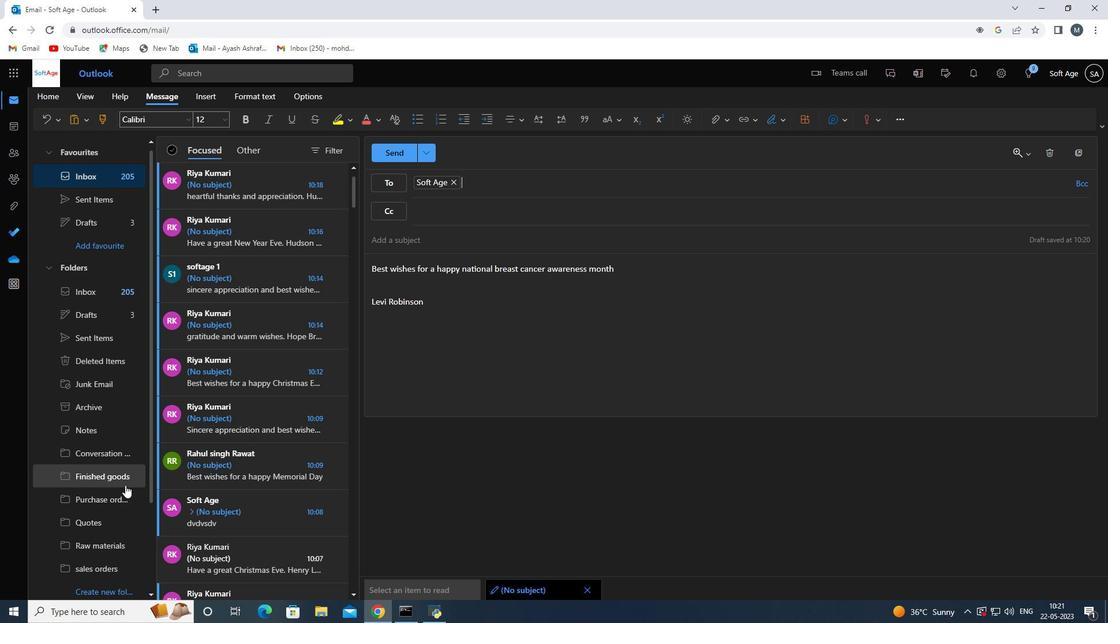 
Action: Mouse scrolled (124, 481) with delta (0, 0)
Screenshot: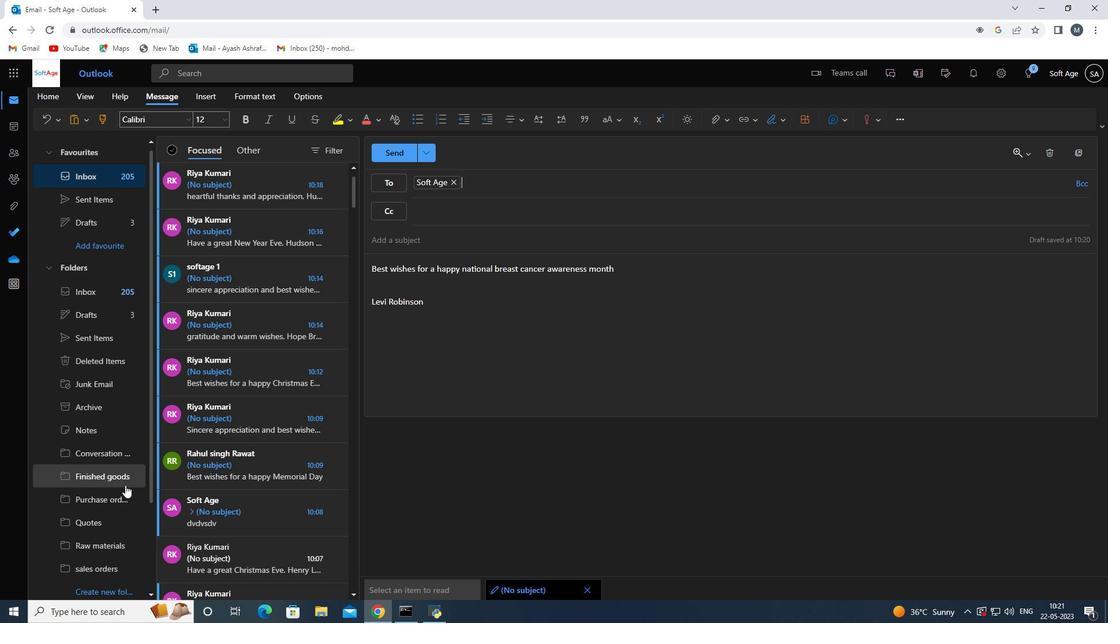 
Action: Mouse moved to (102, 487)
Screenshot: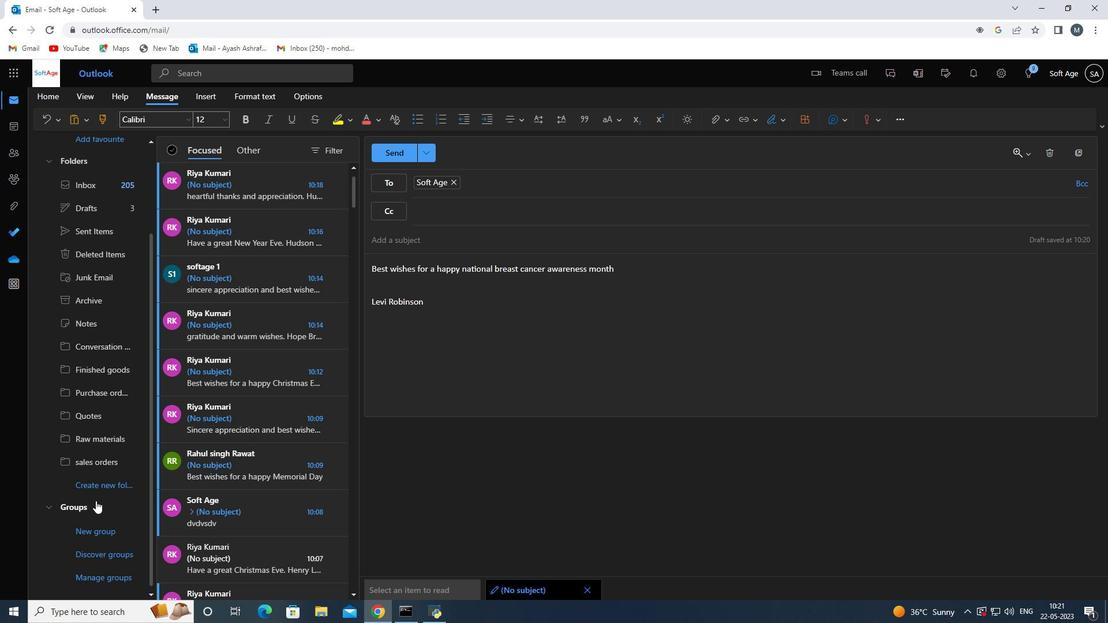 
Action: Mouse pressed left at (102, 487)
Screenshot: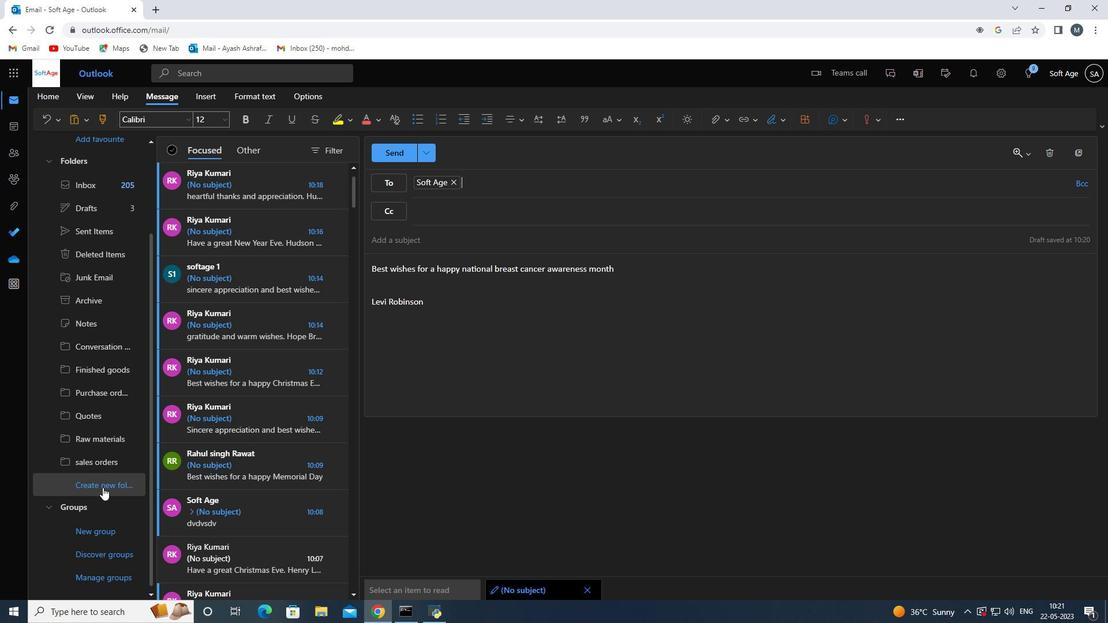 
Action: Mouse moved to (102, 487)
Screenshot: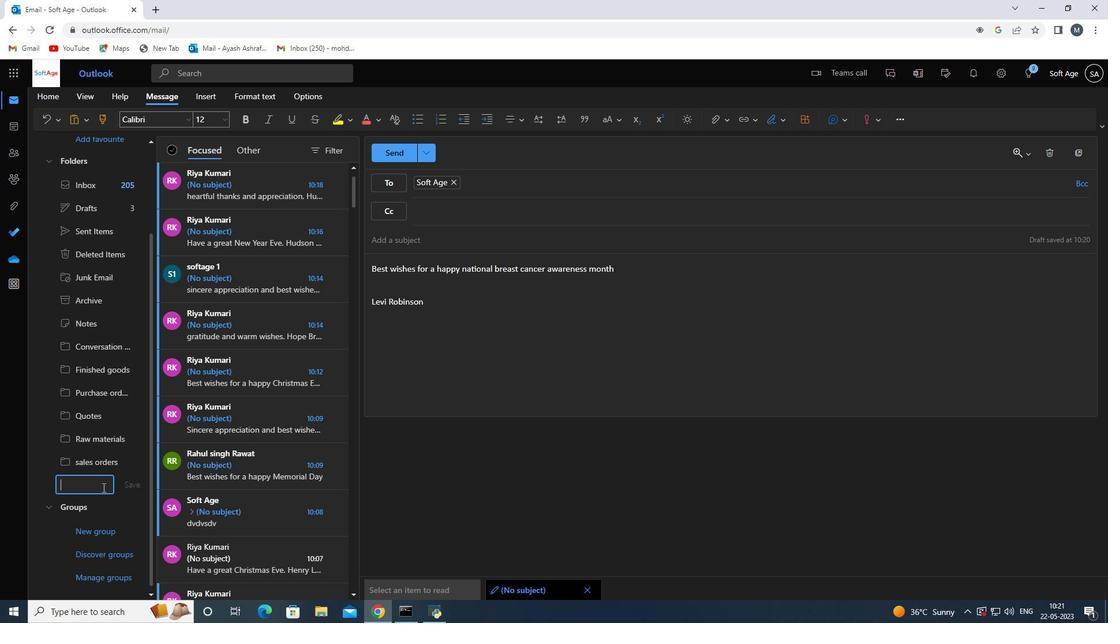 
Action: Mouse pressed left at (102, 487)
Screenshot: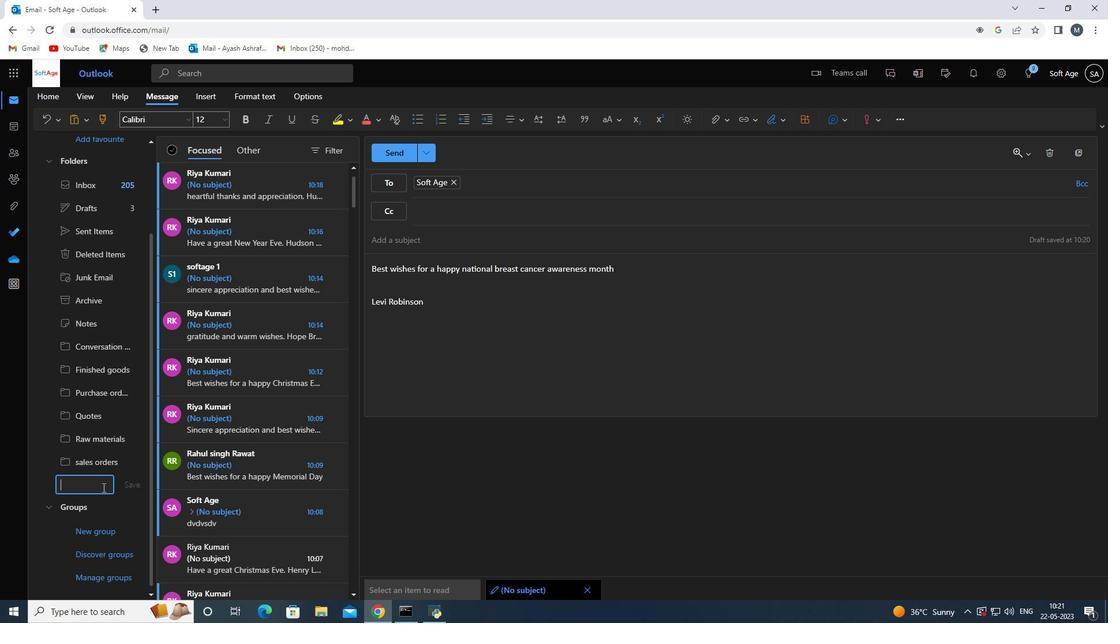 
Action: Mouse moved to (102, 487)
Screenshot: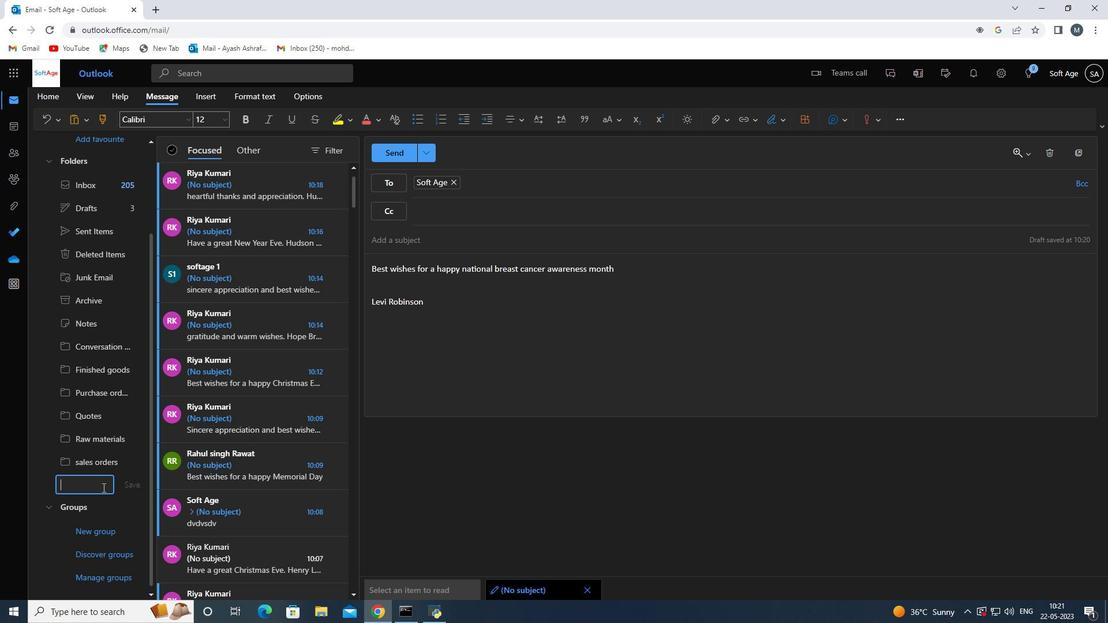 
Action: Key pressed <Key.shift>Inquiries<Key.space>
Screenshot: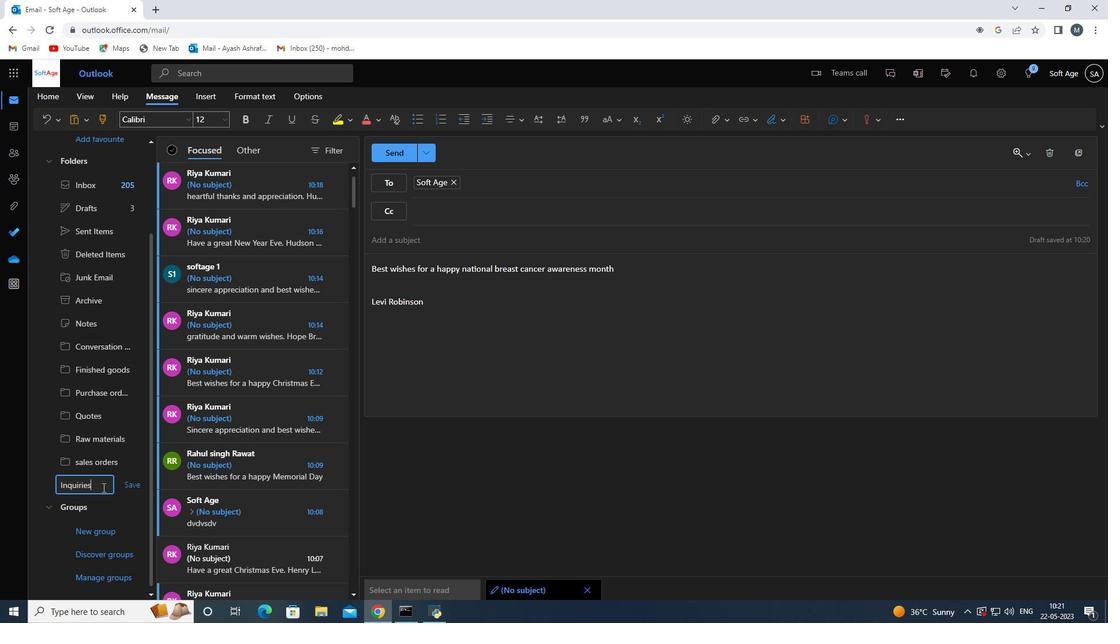 
Action: Mouse moved to (126, 484)
Screenshot: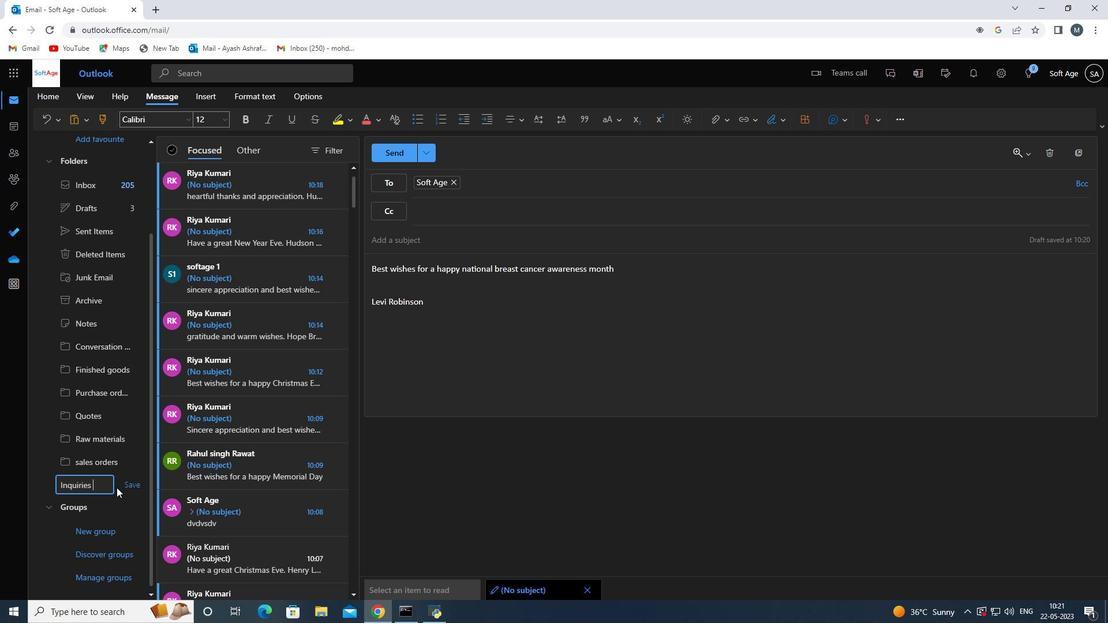 
Action: Mouse pressed left at (126, 484)
Screenshot: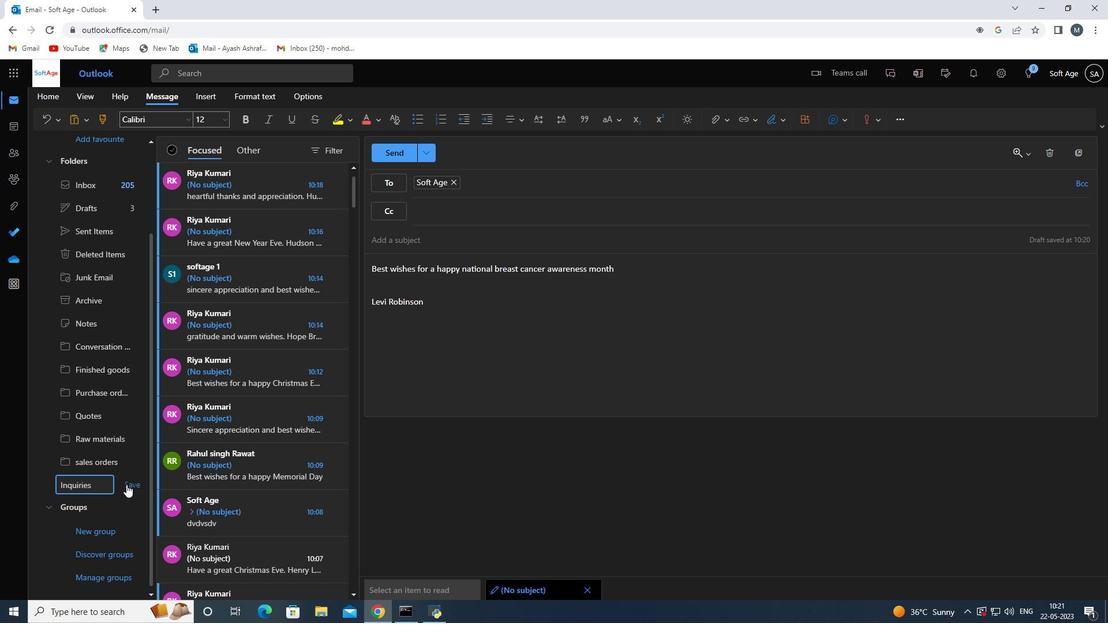
Action: Mouse moved to (408, 365)
Screenshot: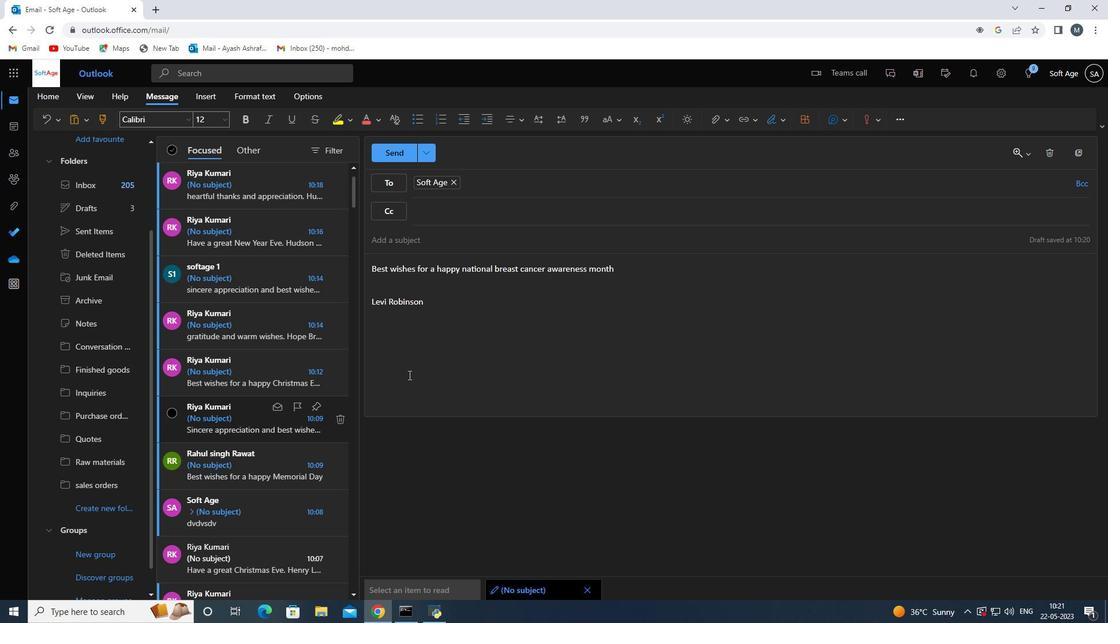 
Action: Mouse scrolled (408, 366) with delta (0, 0)
Screenshot: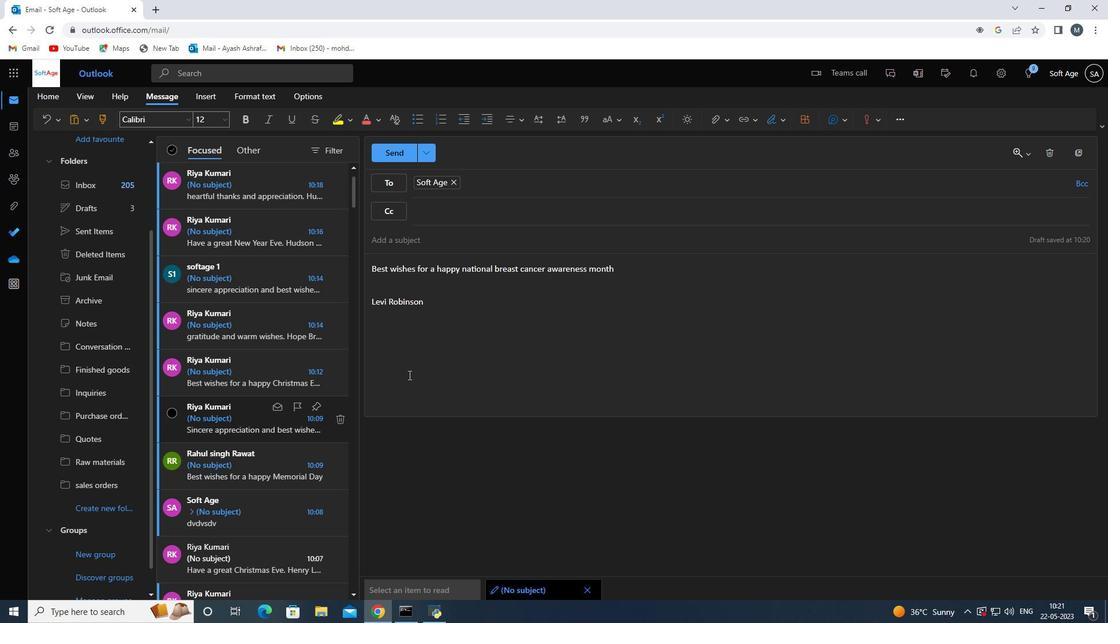 
Action: Mouse scrolled (408, 366) with delta (0, 0)
Screenshot: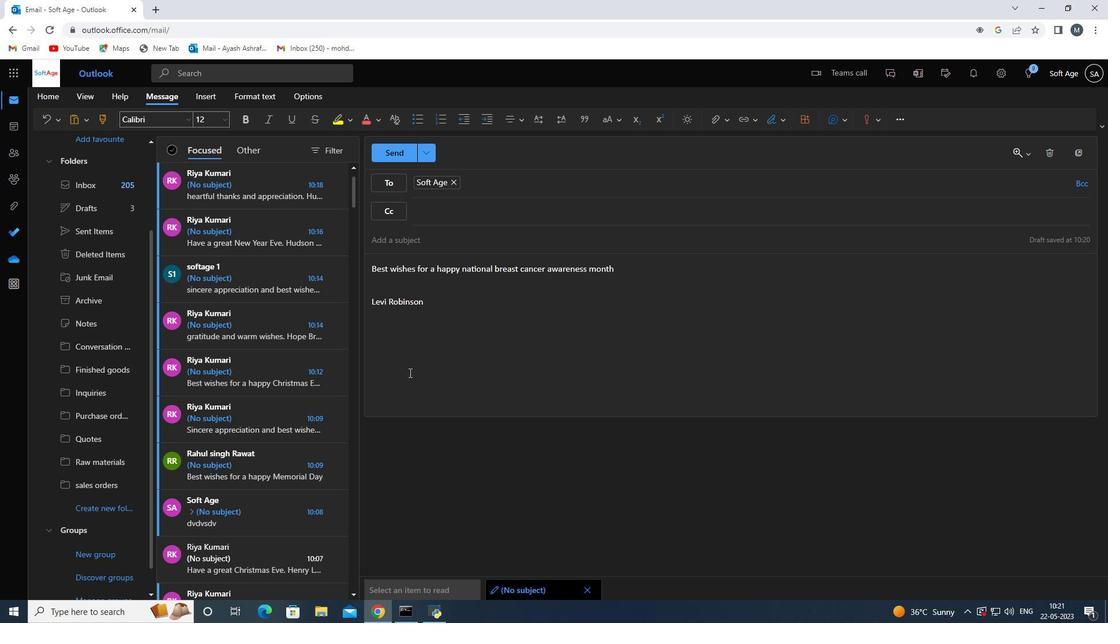 
Action: Mouse scrolled (408, 366) with delta (0, 0)
Screenshot: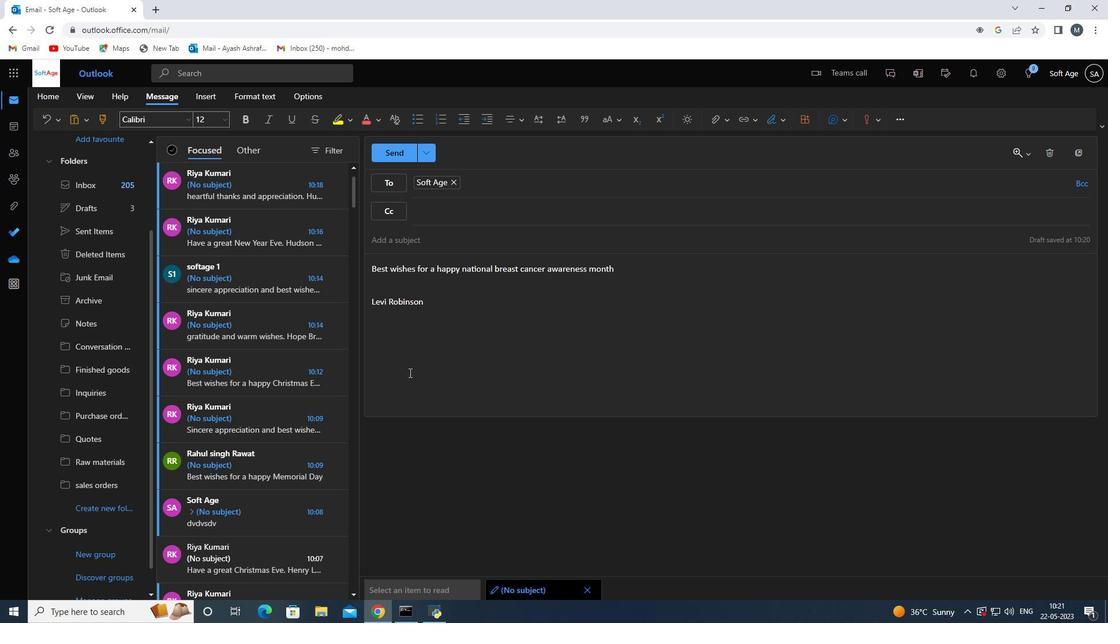 
Action: Mouse scrolled (408, 366) with delta (0, 0)
Screenshot: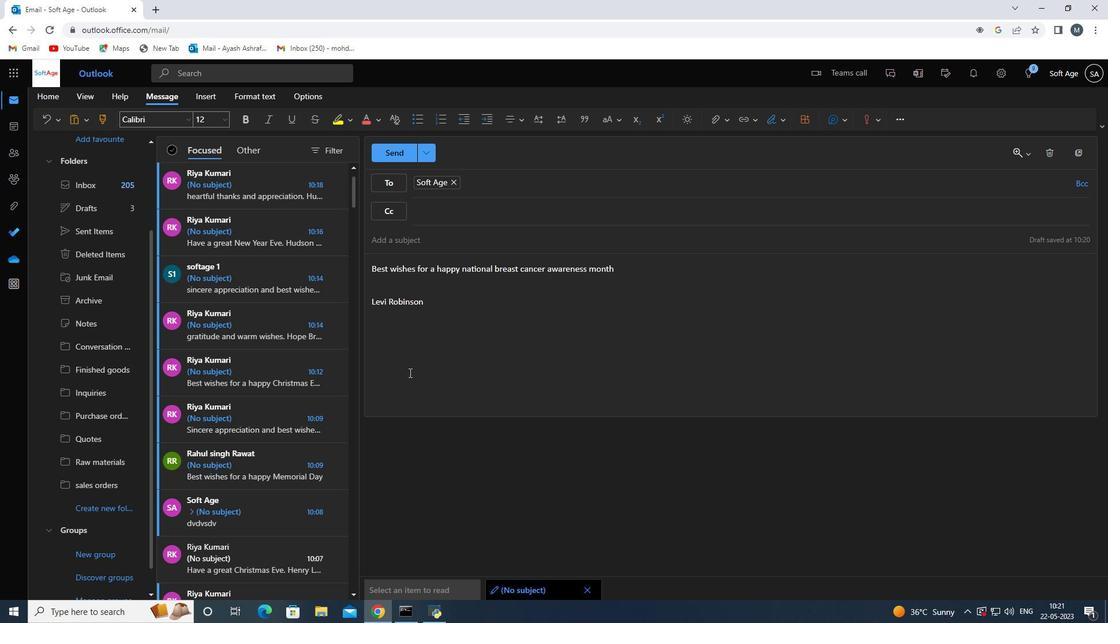 
Action: Mouse scrolled (408, 366) with delta (0, 0)
Screenshot: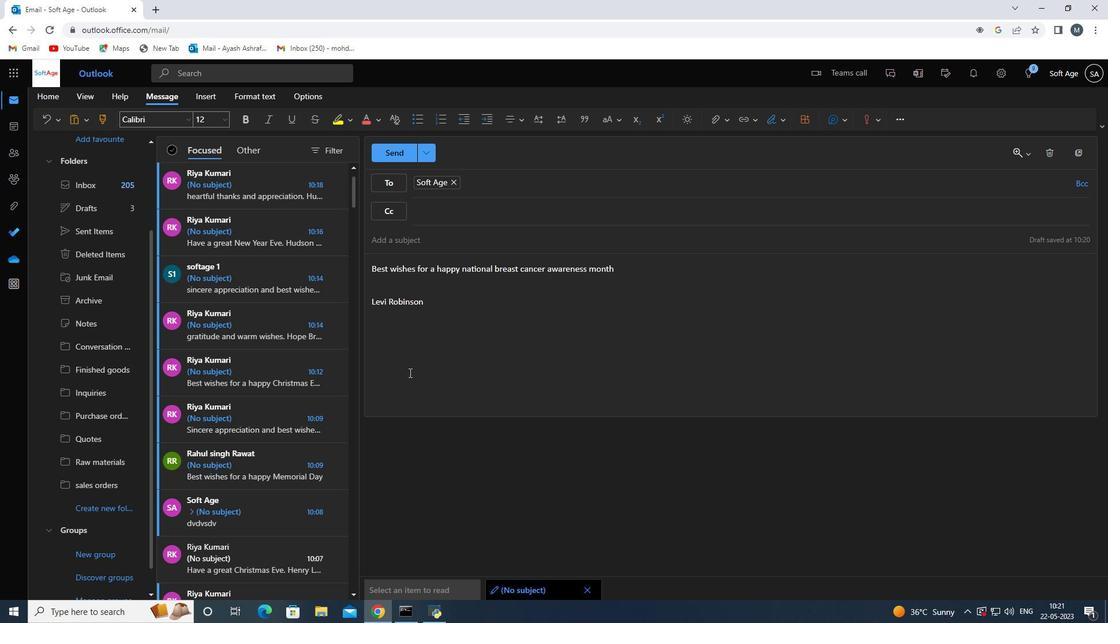 
Action: Mouse scrolled (408, 366) with delta (0, 0)
Screenshot: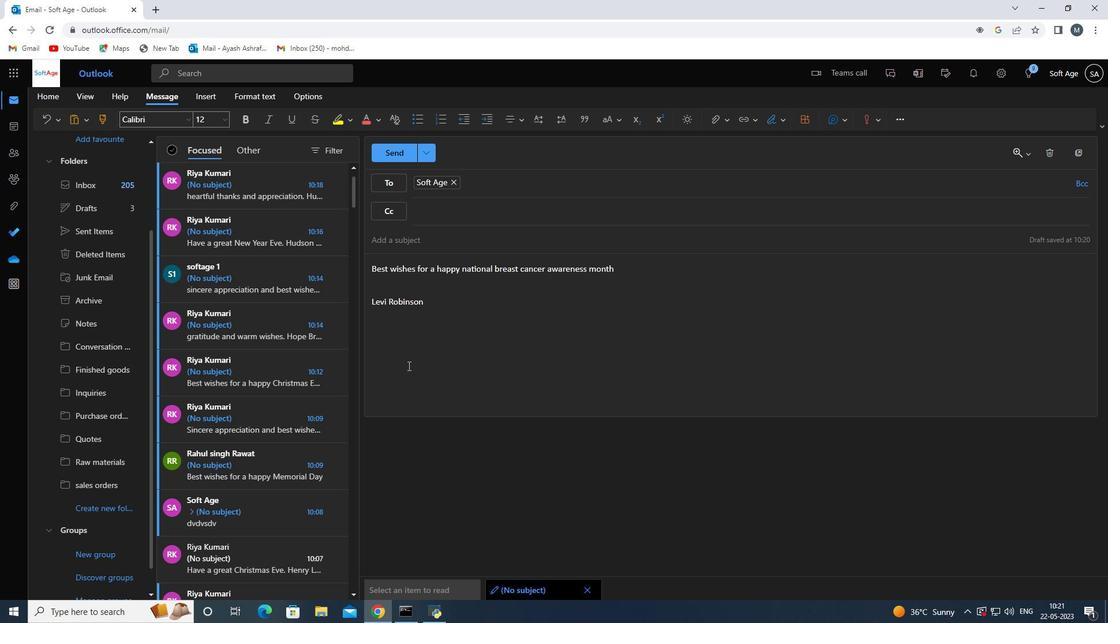 
Action: Mouse moved to (408, 362)
Screenshot: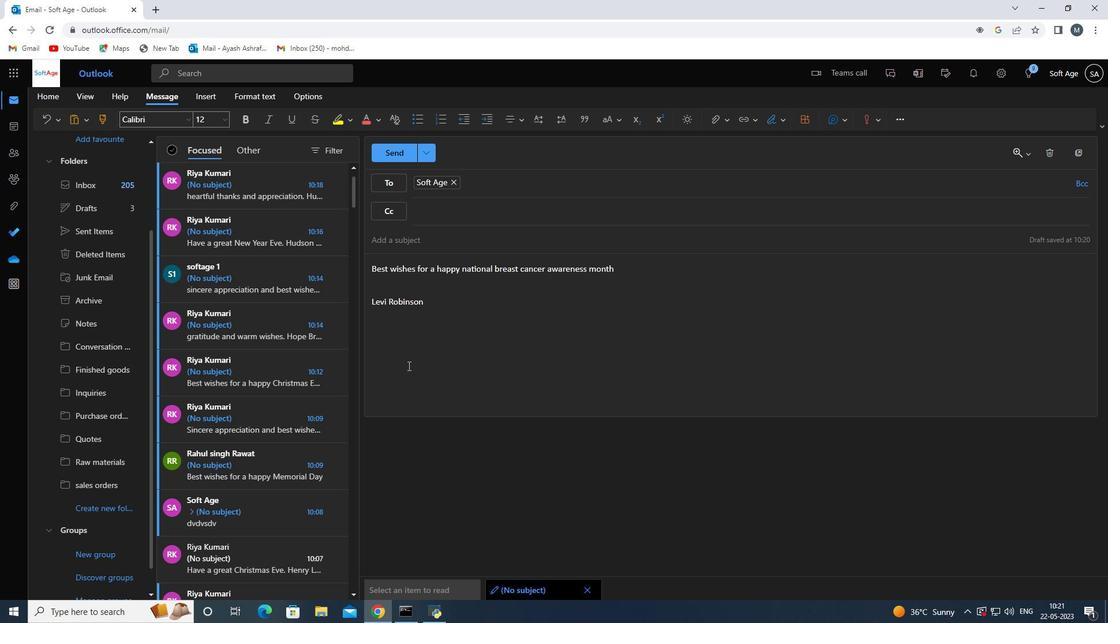 
